 Task: In the  document receipt.html Insert page numer 'on top of the page' change page color to  'Olive Green'. Write company name: Ramsons
Action: Mouse moved to (407, 454)
Screenshot: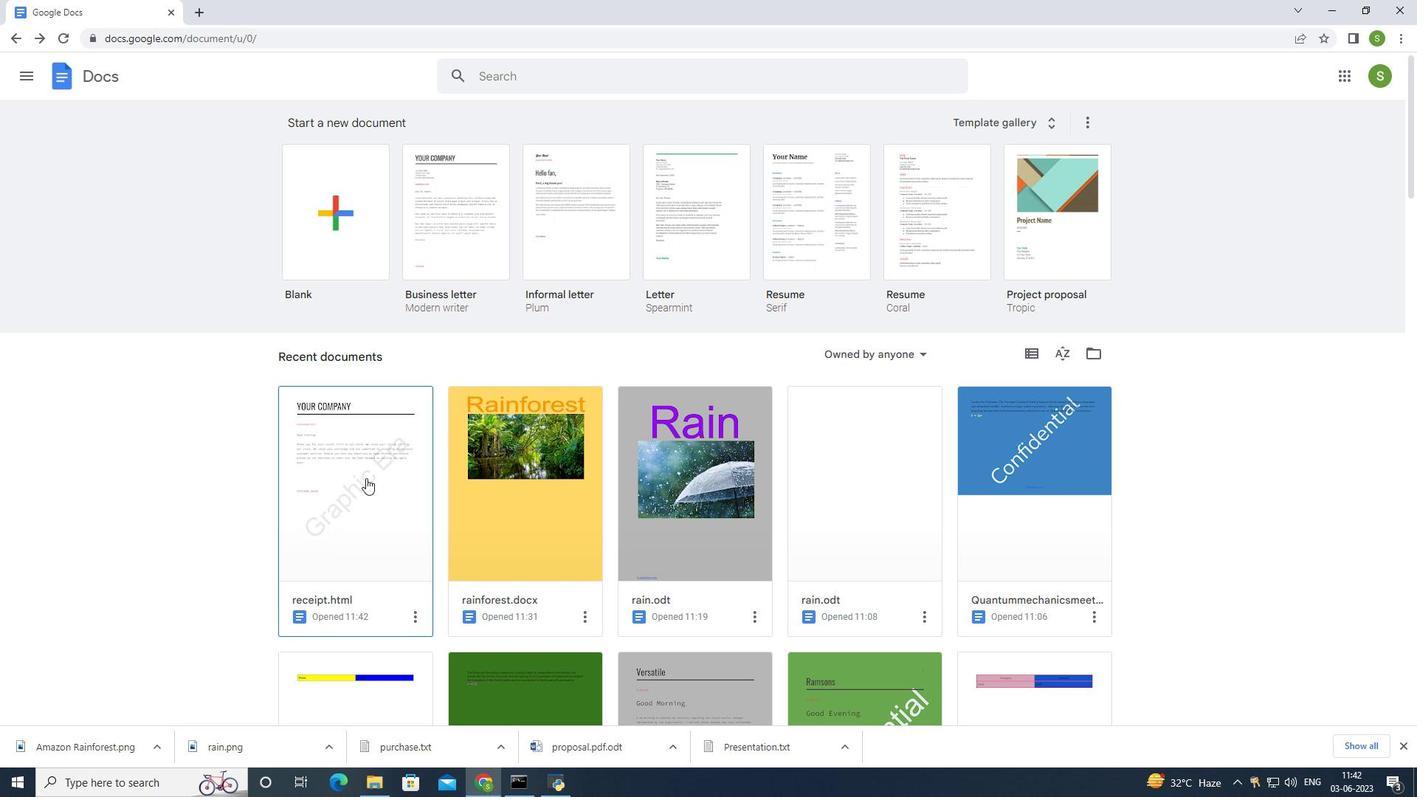 
Action: Mouse pressed left at (407, 454)
Screenshot: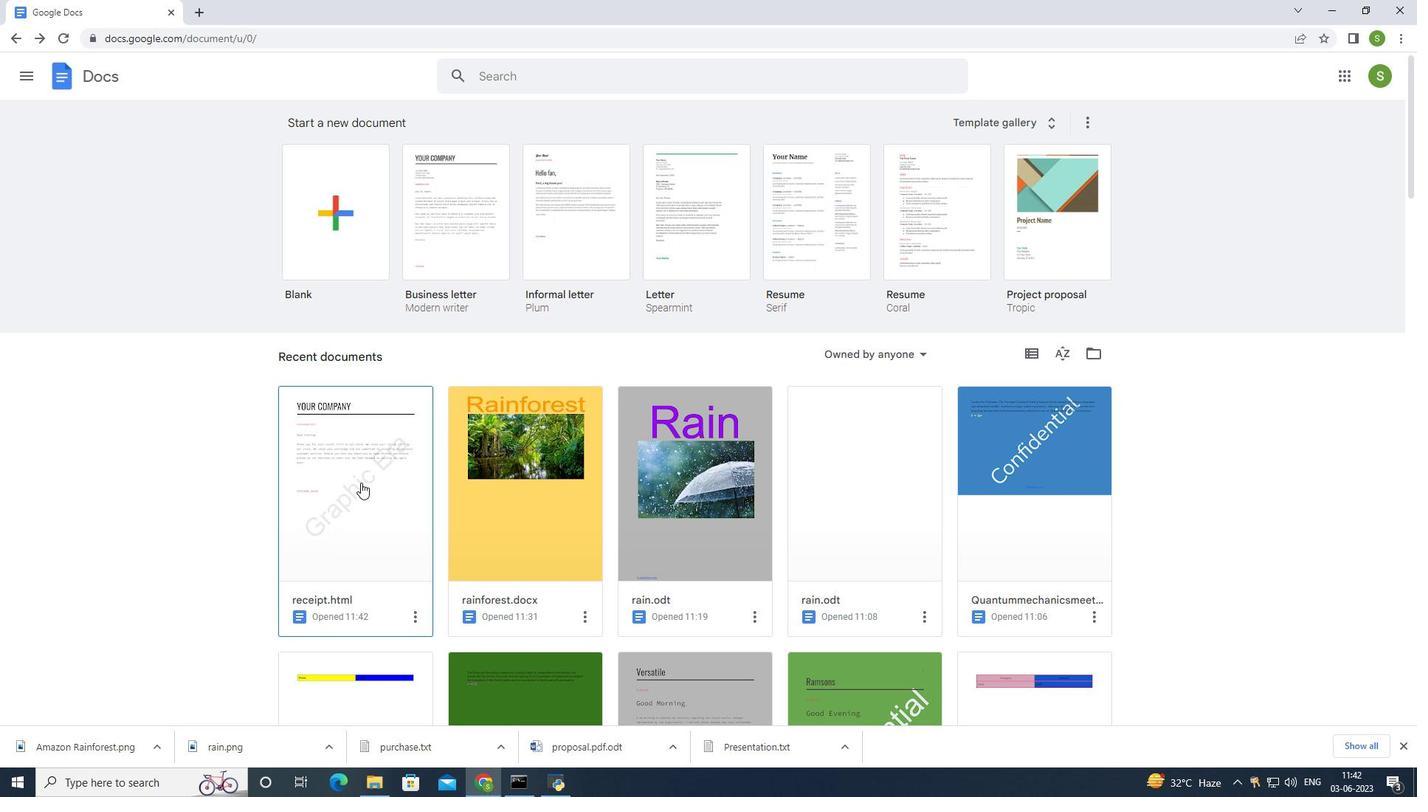 
Action: Mouse moved to (361, 482)
Screenshot: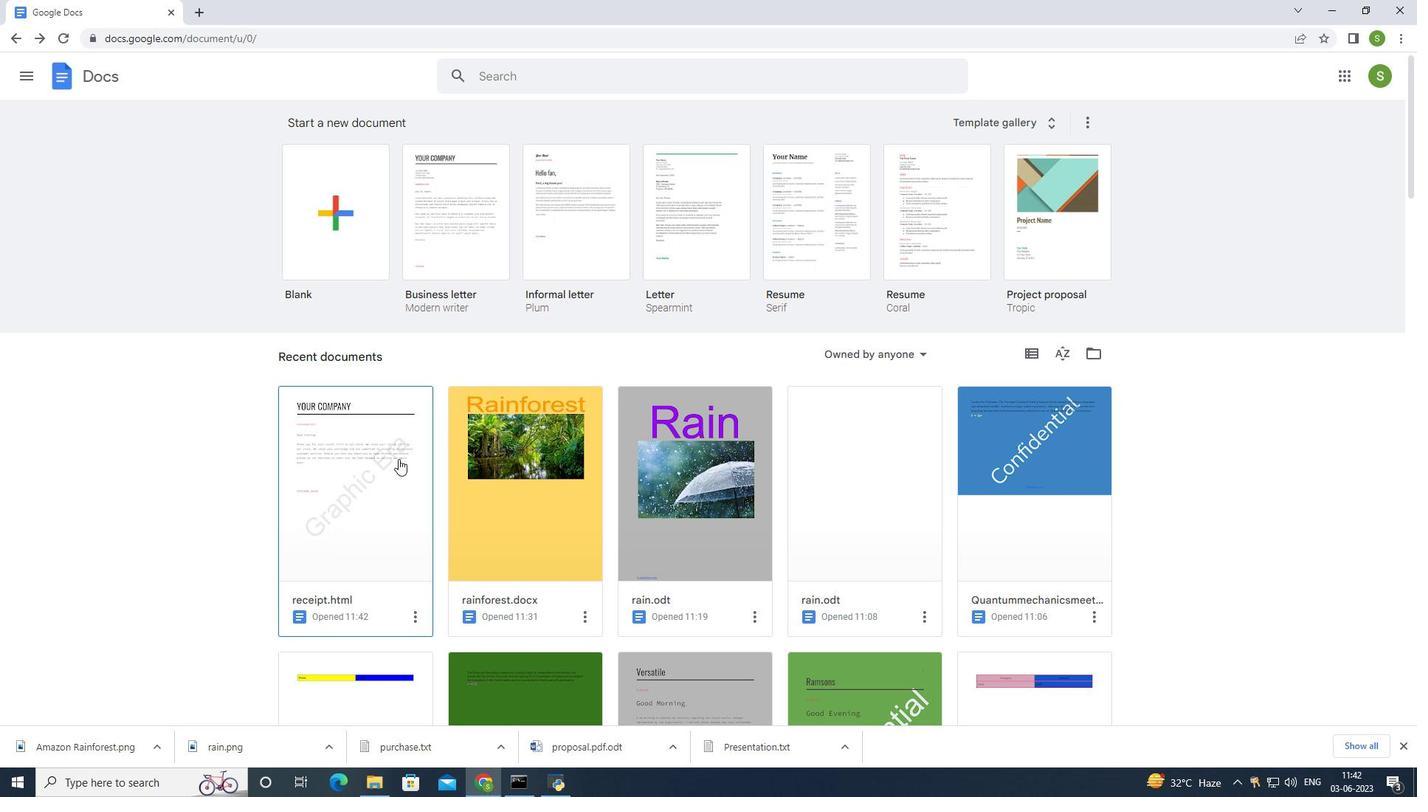 
Action: Mouse pressed left at (361, 482)
Screenshot: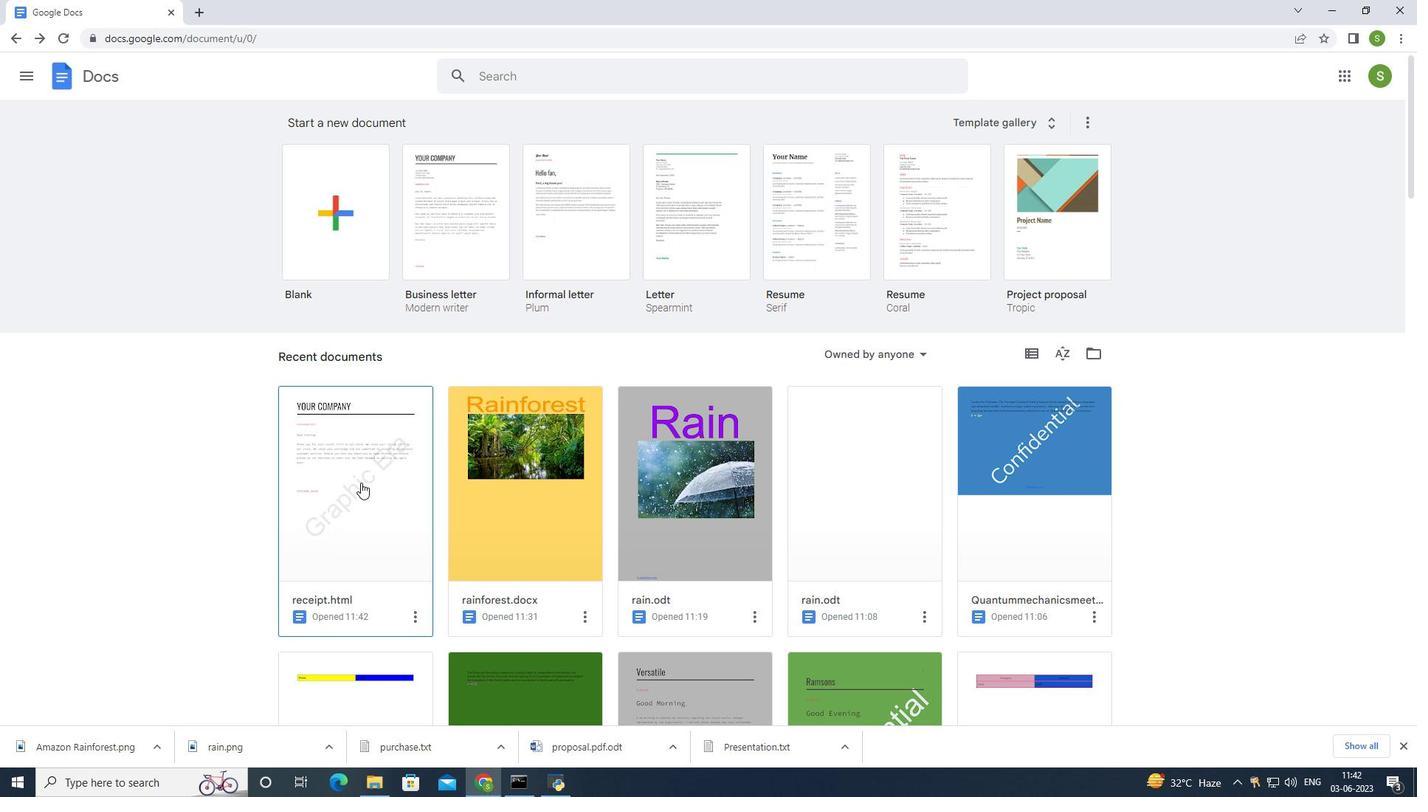 
Action: Mouse moved to (49, 89)
Screenshot: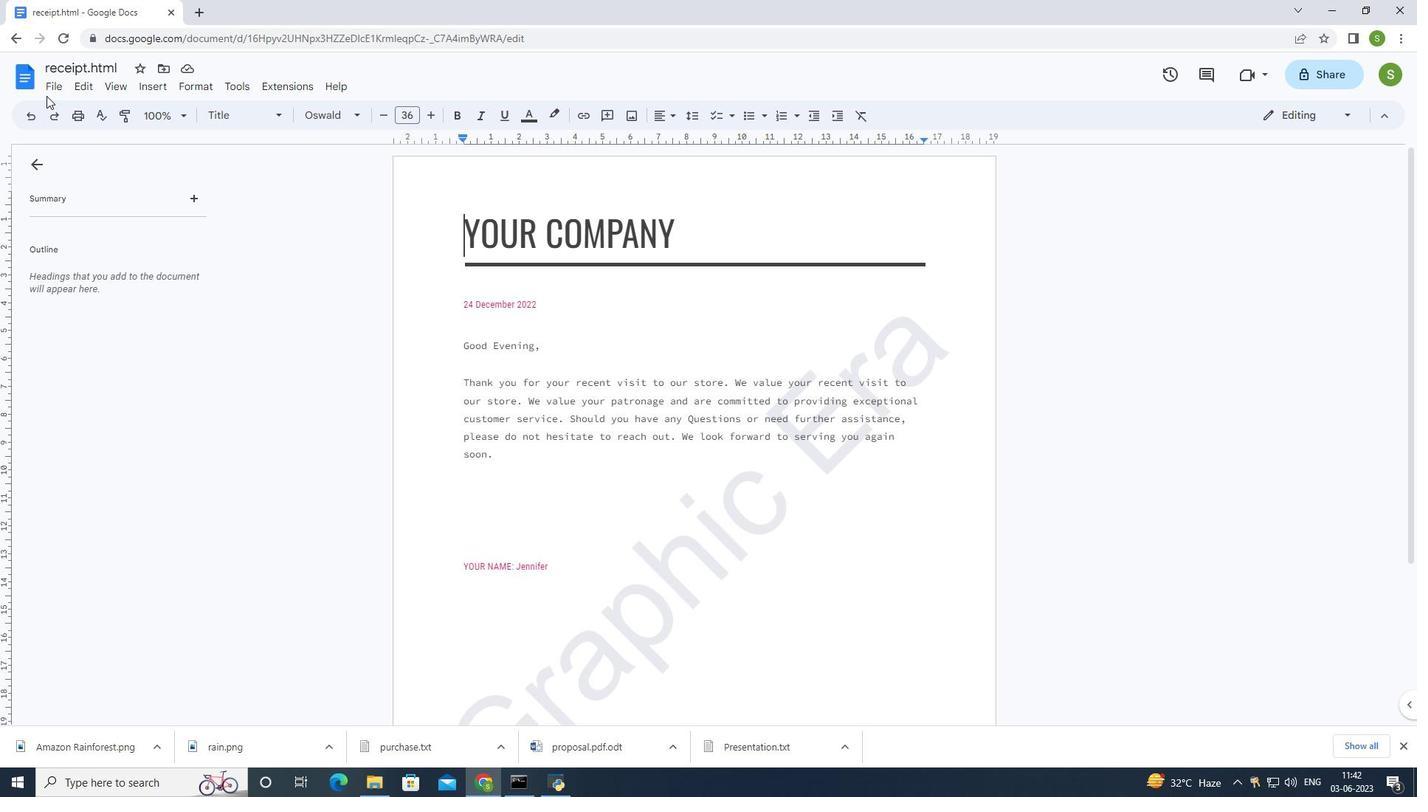 
Action: Mouse pressed left at (49, 89)
Screenshot: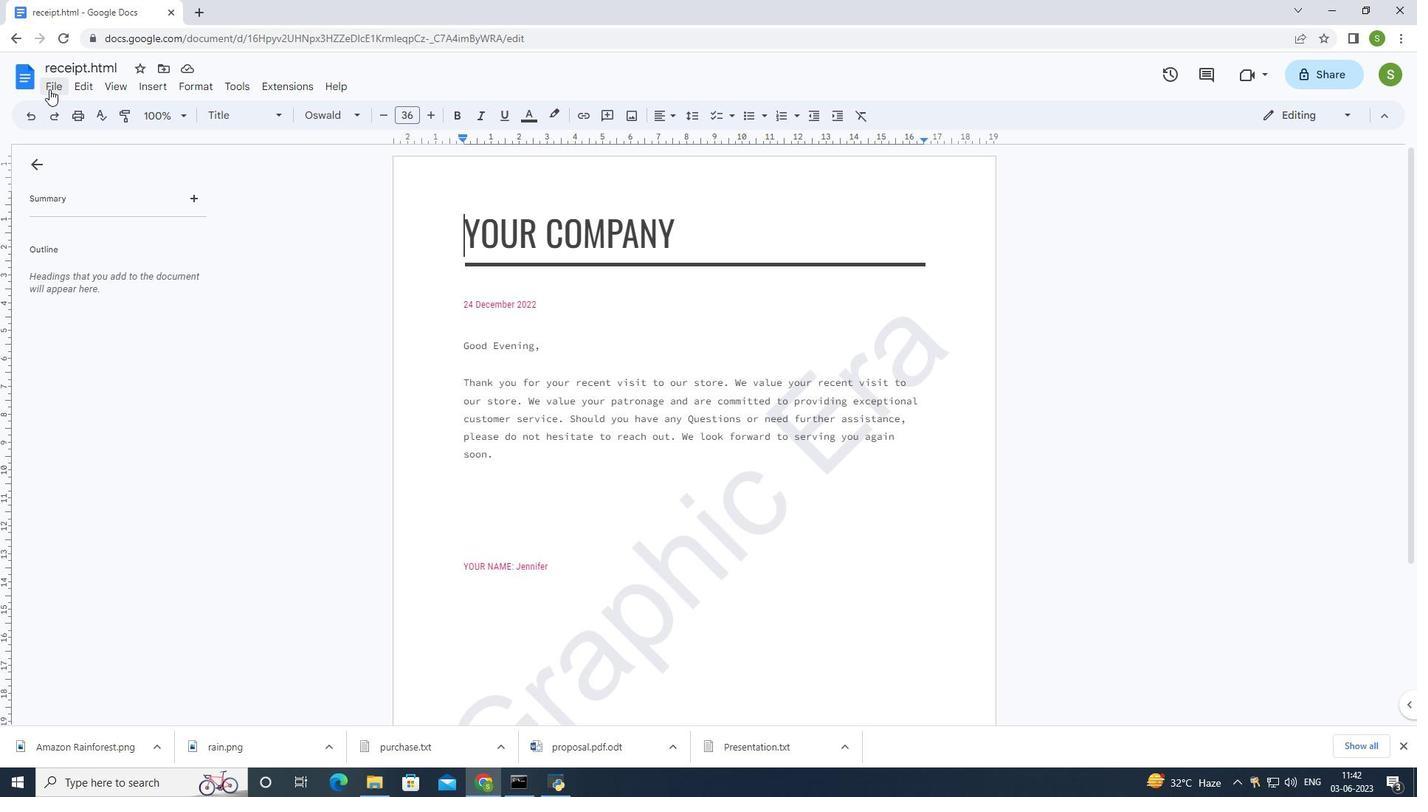 
Action: Mouse moved to (331, 271)
Screenshot: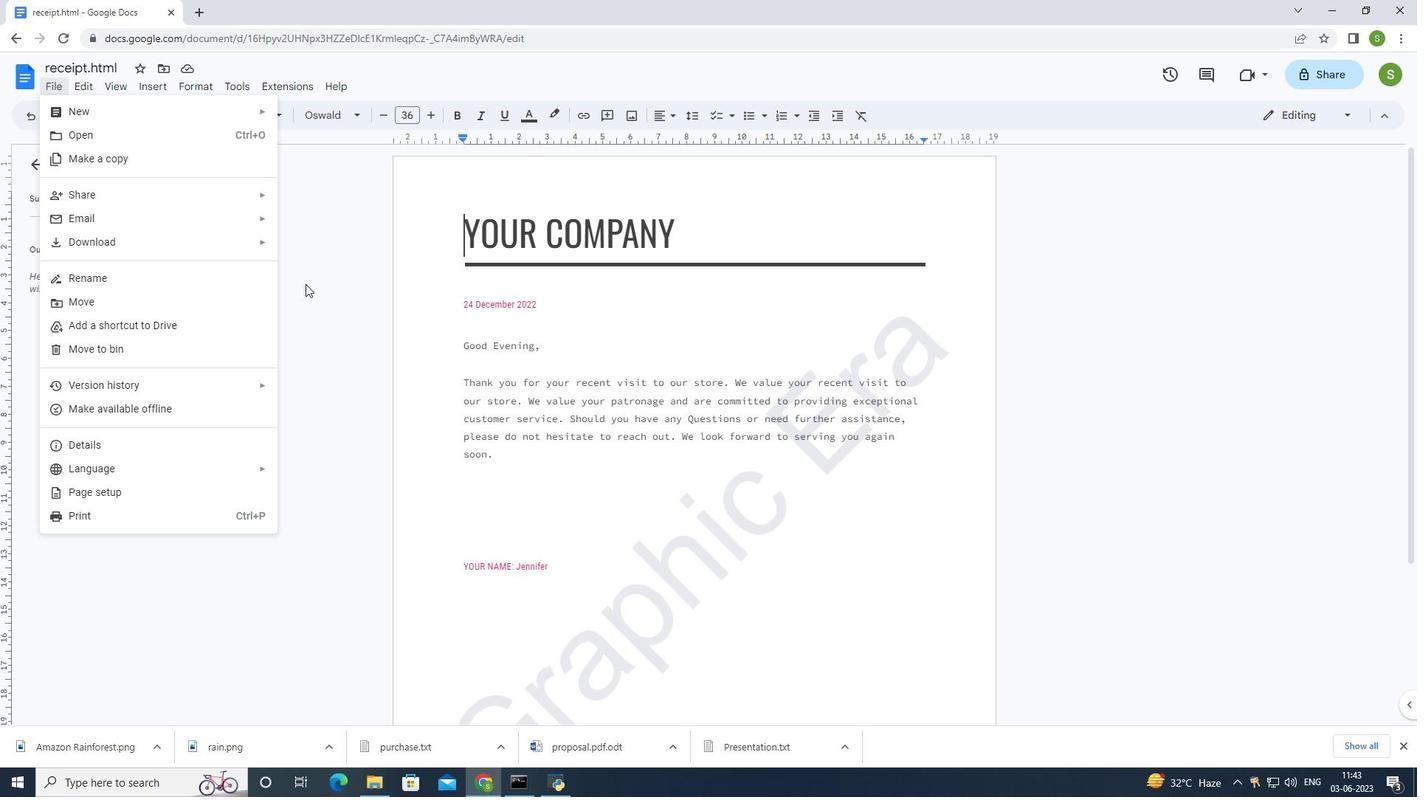 
Action: Mouse pressed left at (331, 271)
Screenshot: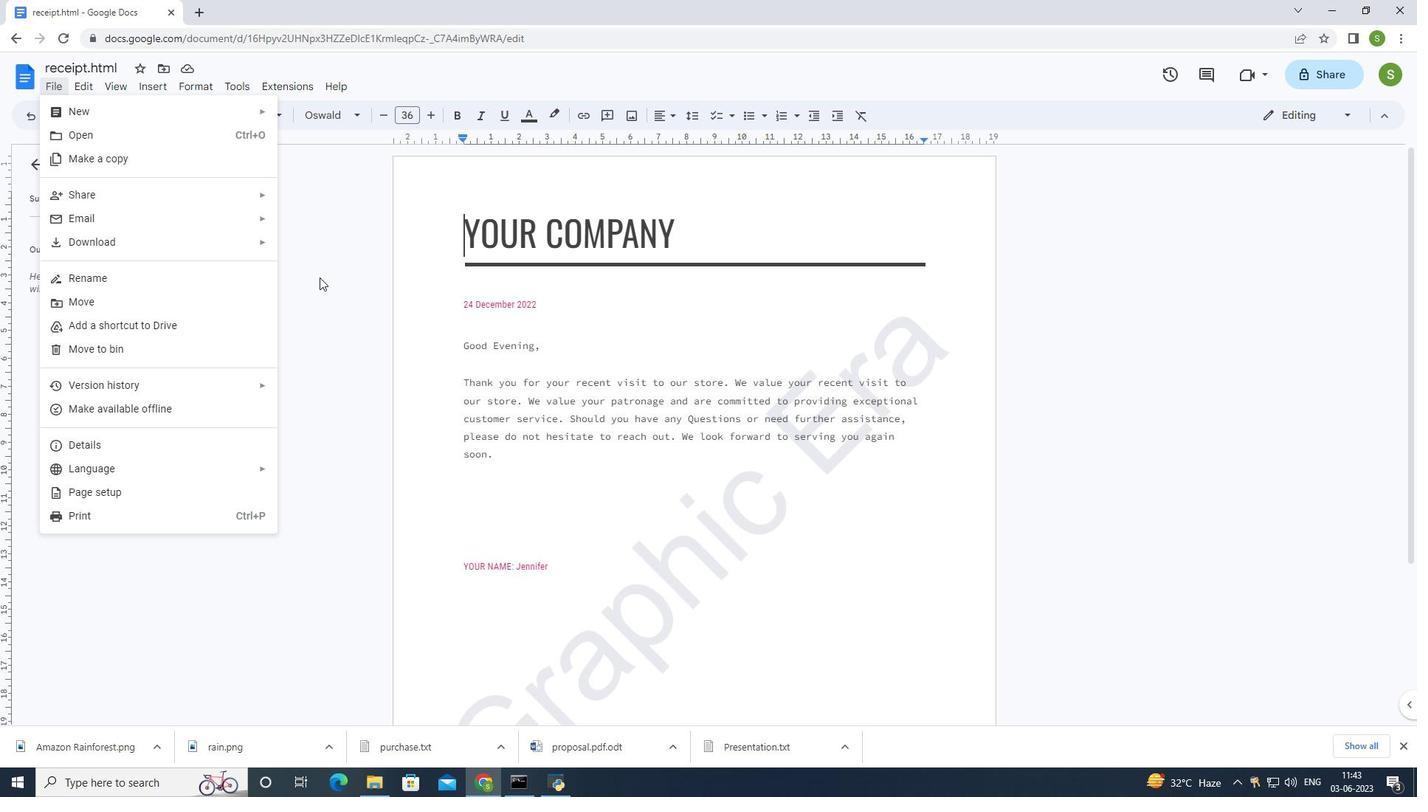 
Action: Mouse moved to (179, 87)
Screenshot: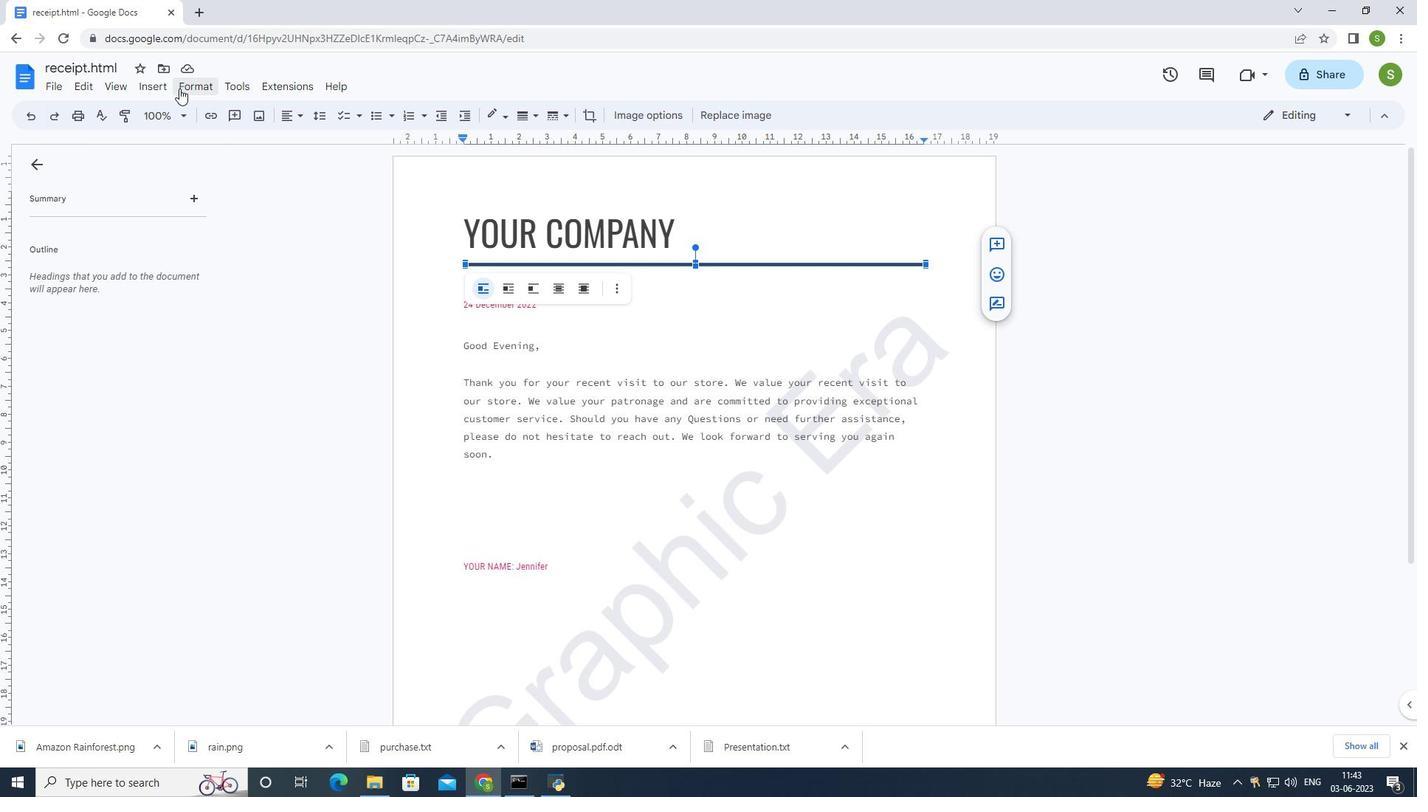 
Action: Mouse pressed left at (179, 87)
Screenshot: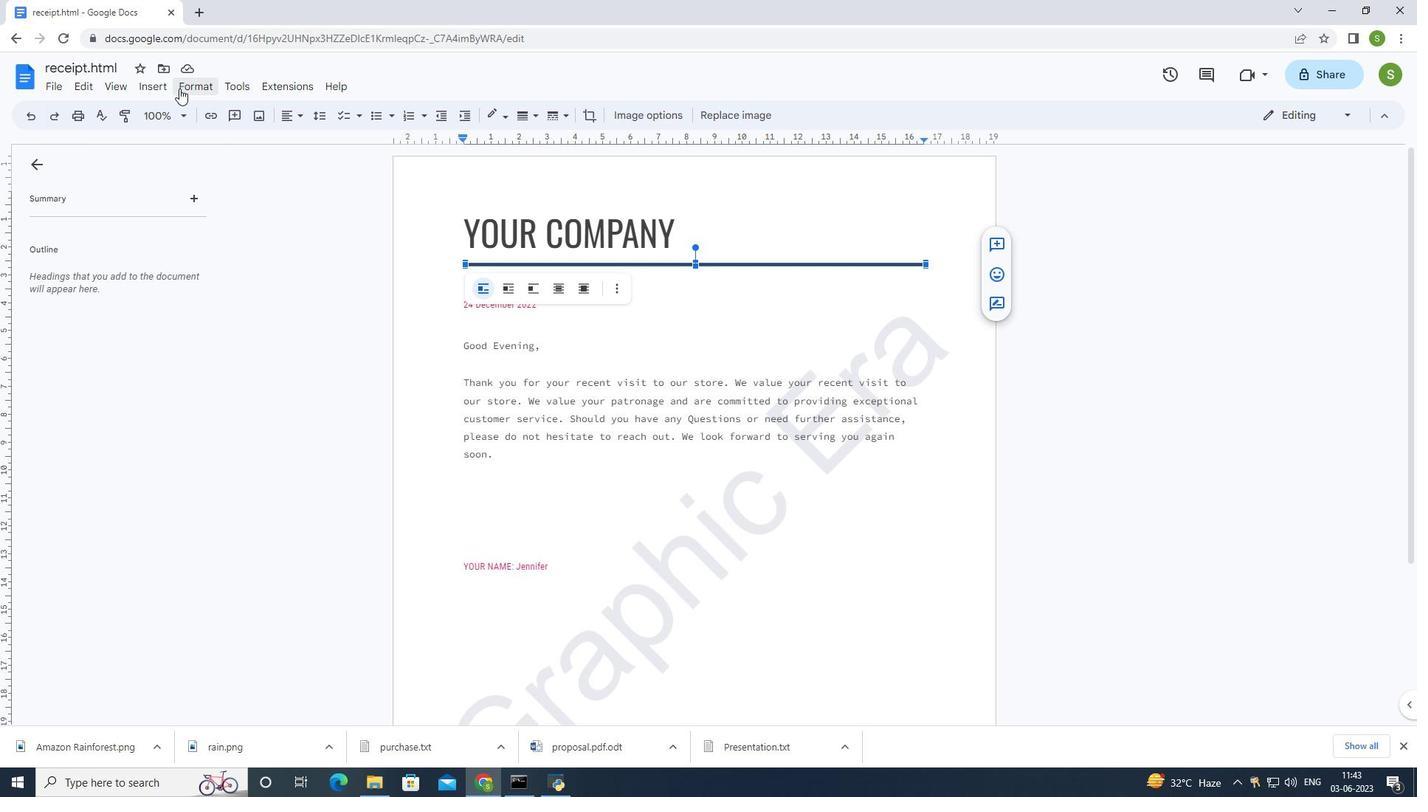 
Action: Mouse moved to (416, 522)
Screenshot: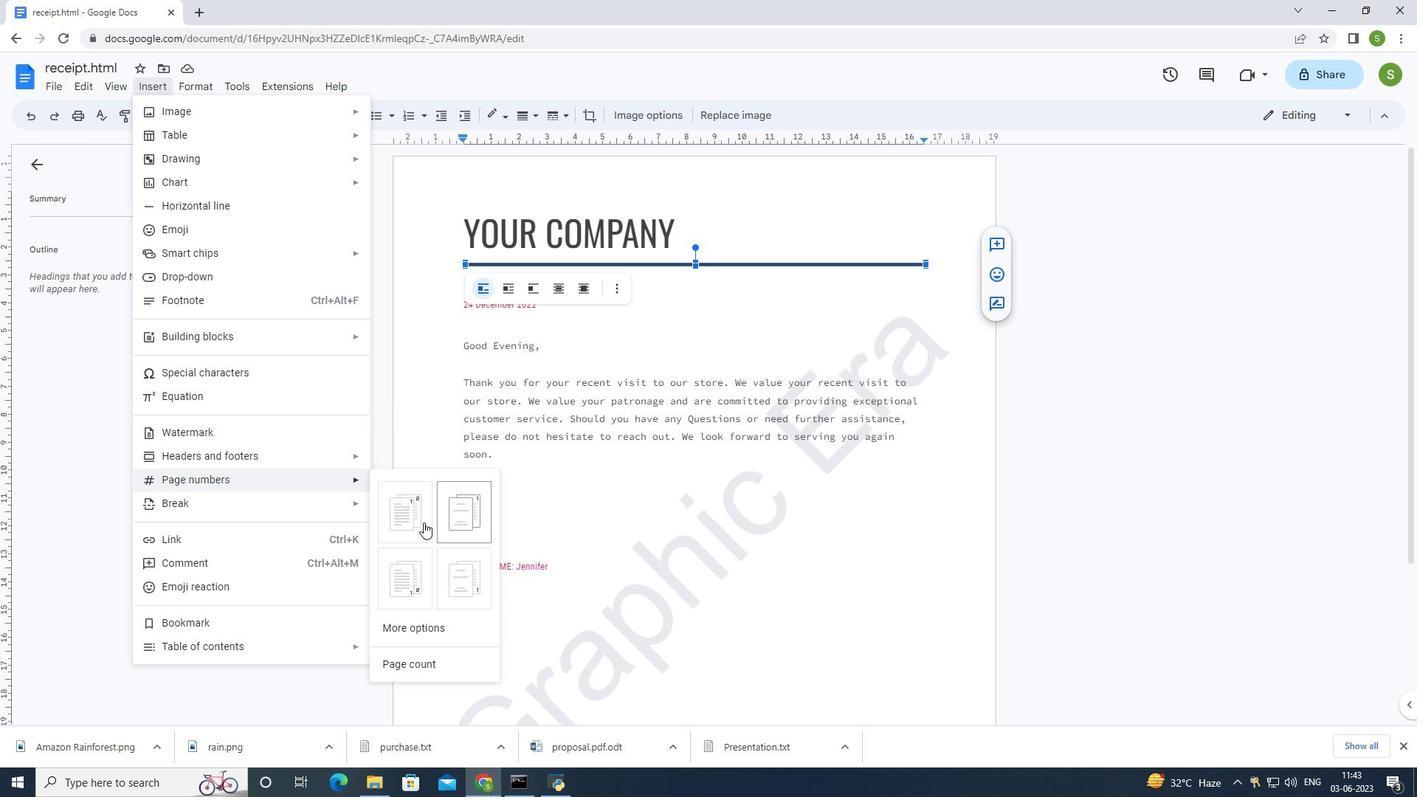 
Action: Mouse pressed left at (416, 522)
Screenshot: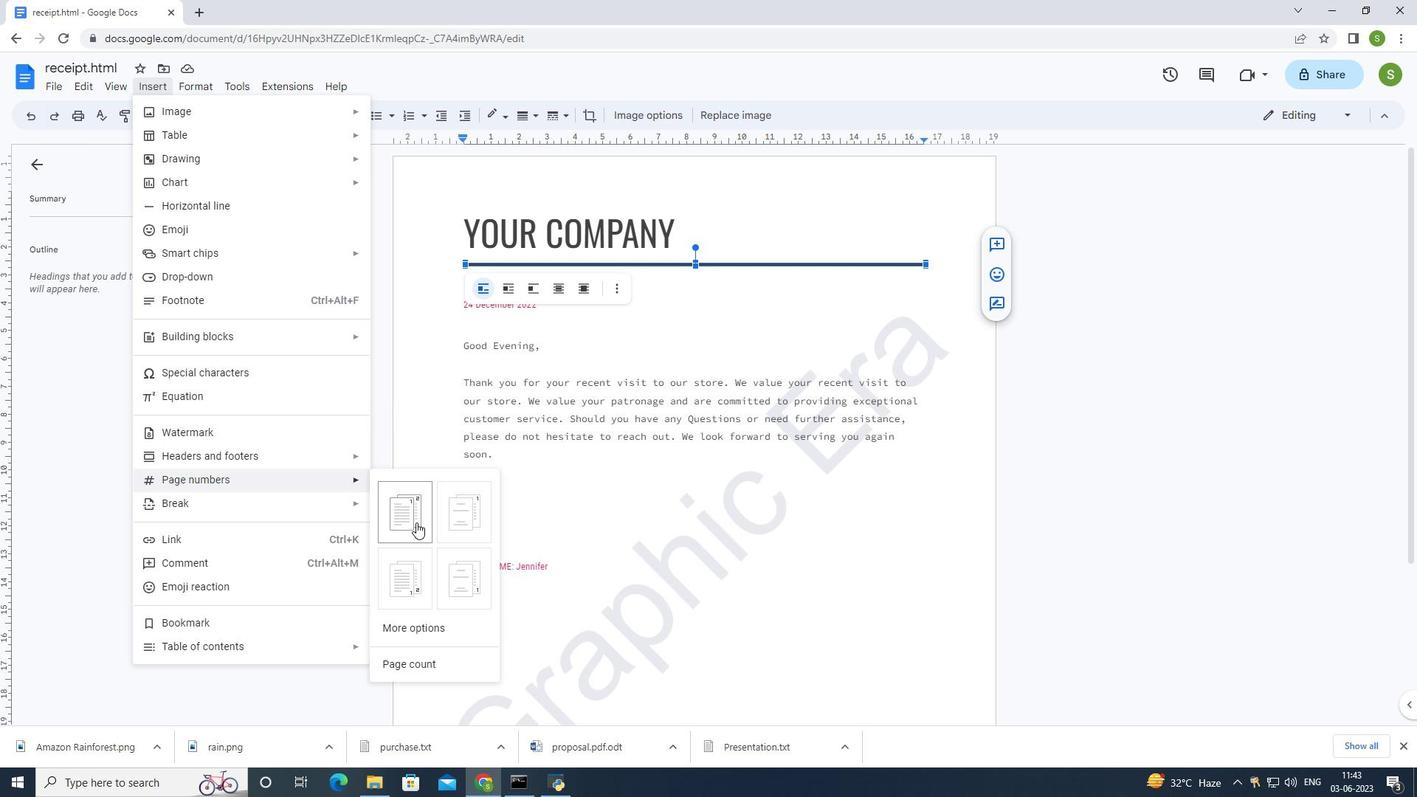 
Action: Mouse moved to (629, 533)
Screenshot: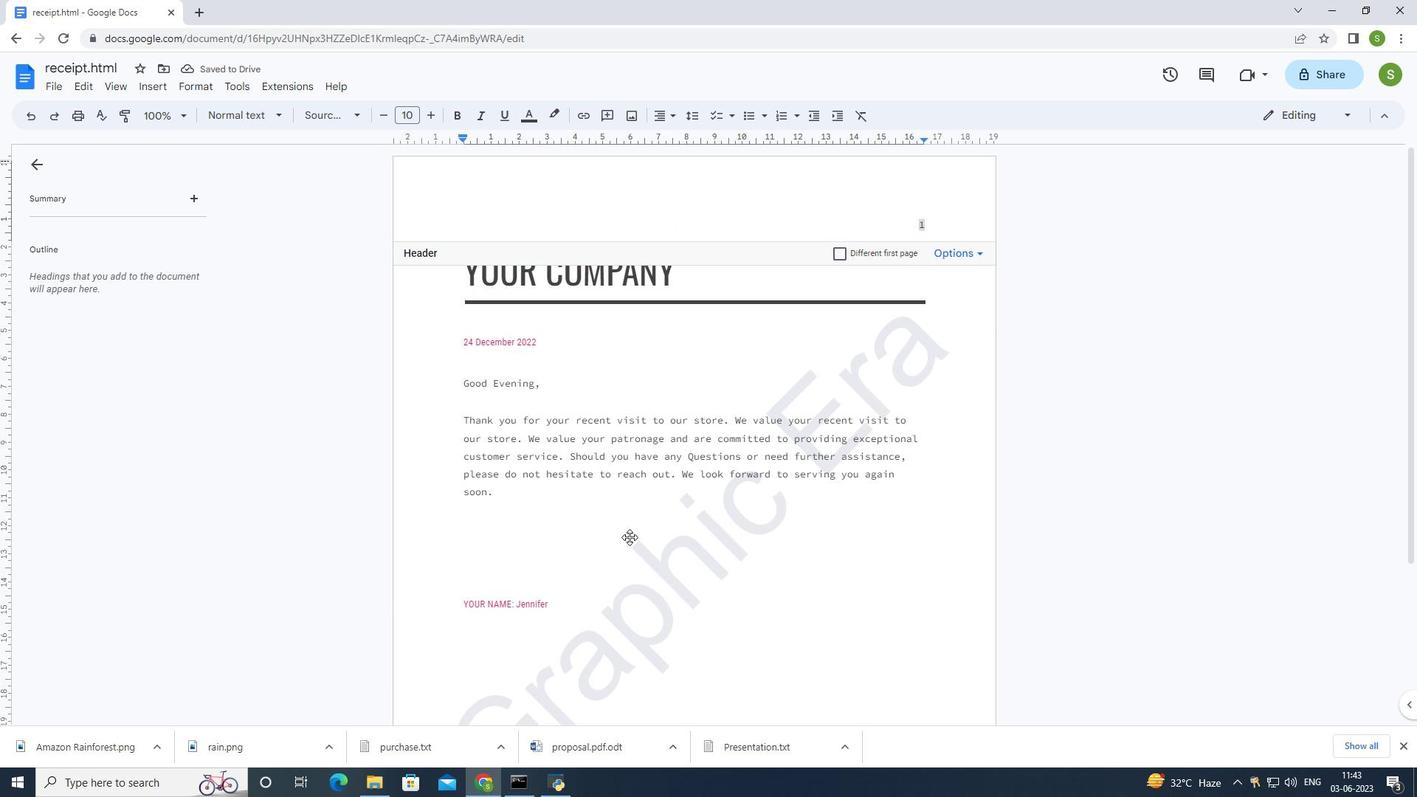 
Action: Mouse pressed left at (629, 533)
Screenshot: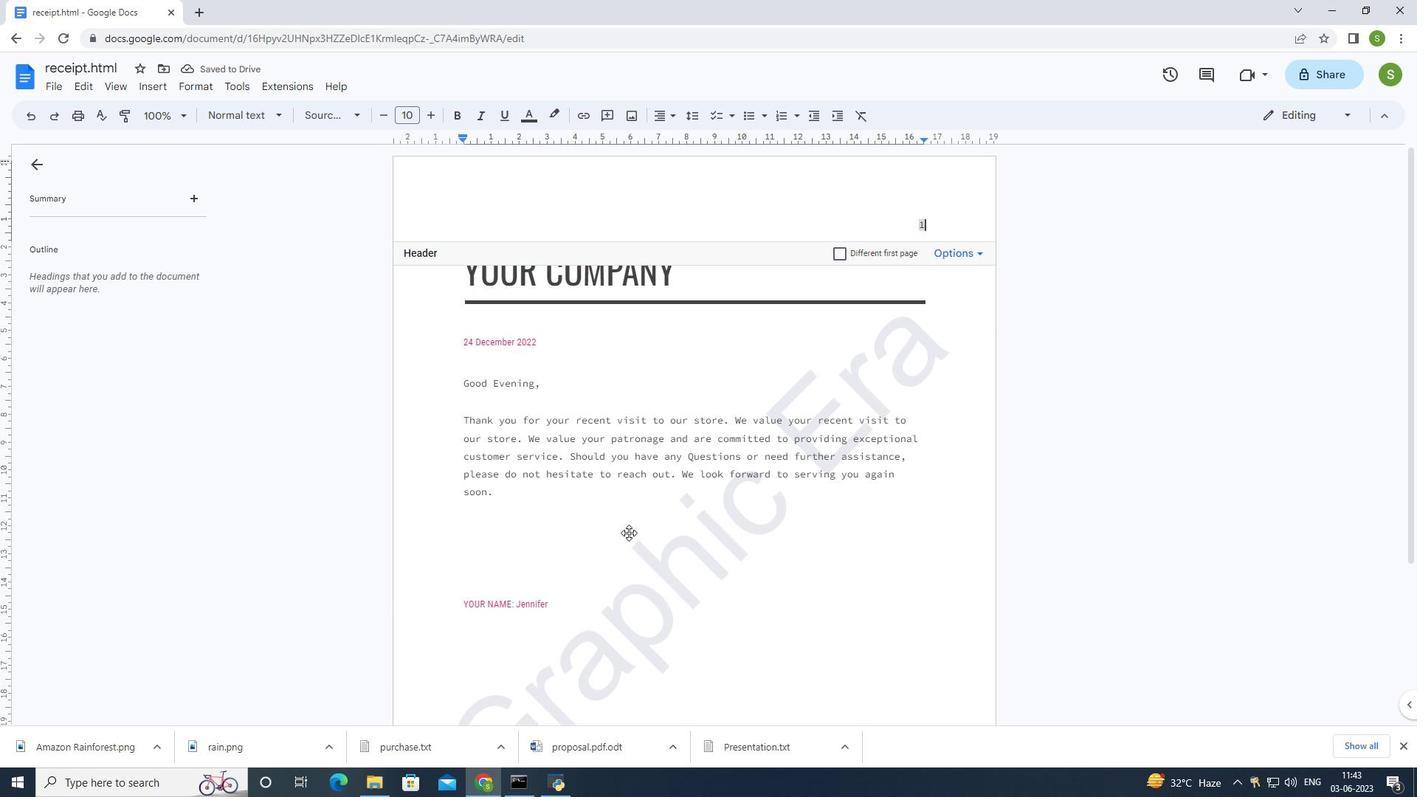 
Action: Mouse moved to (572, 415)
Screenshot: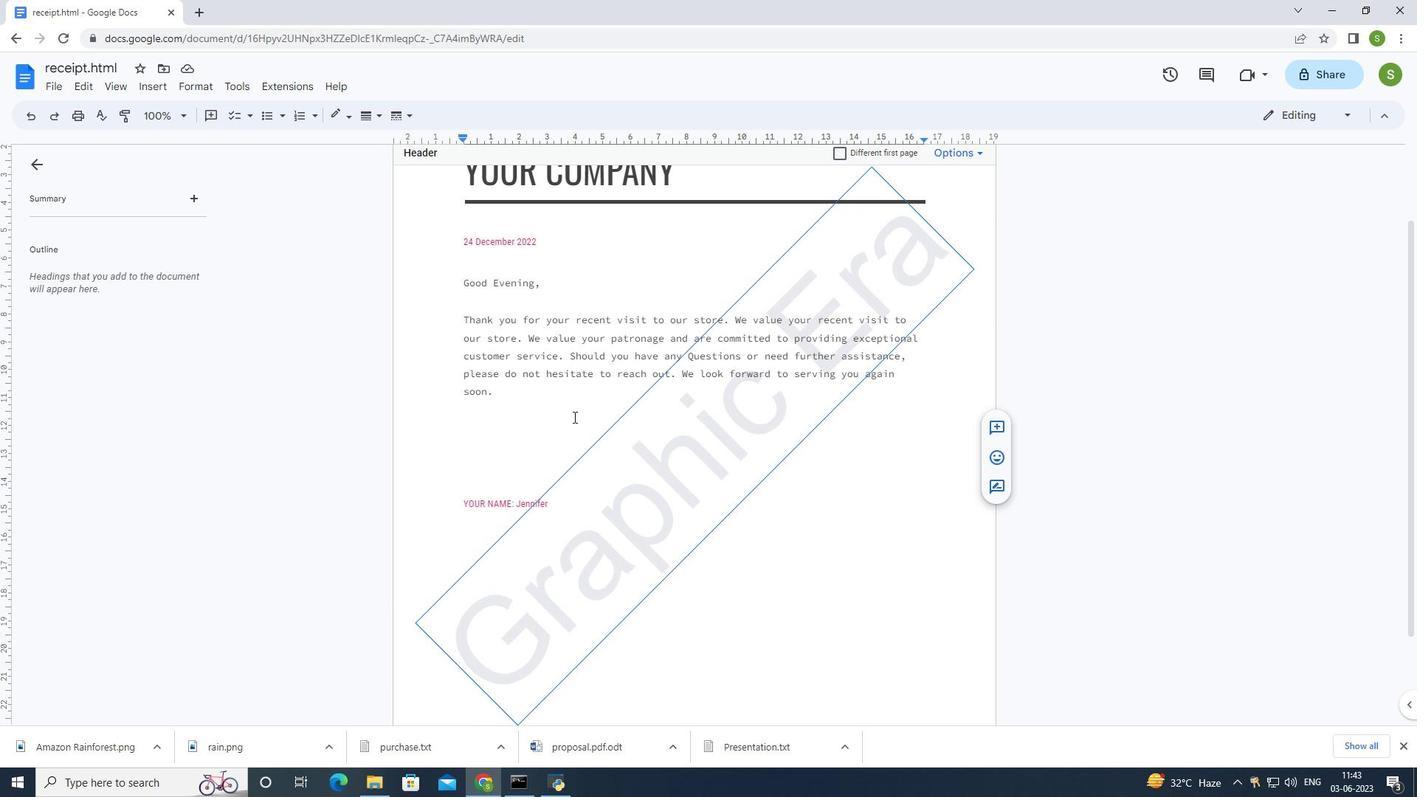 
Action: Mouse pressed left at (572, 415)
Screenshot: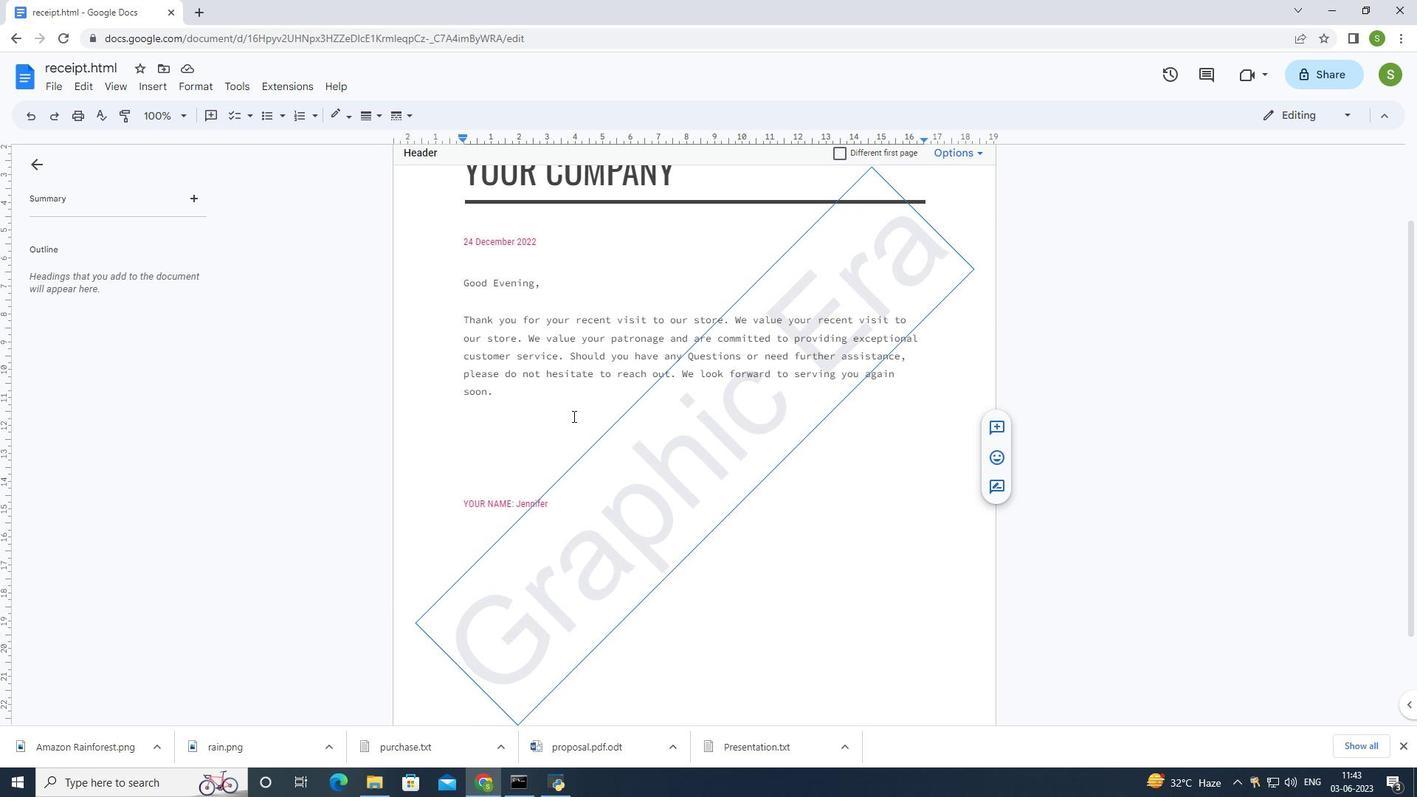 
Action: Mouse moved to (50, 84)
Screenshot: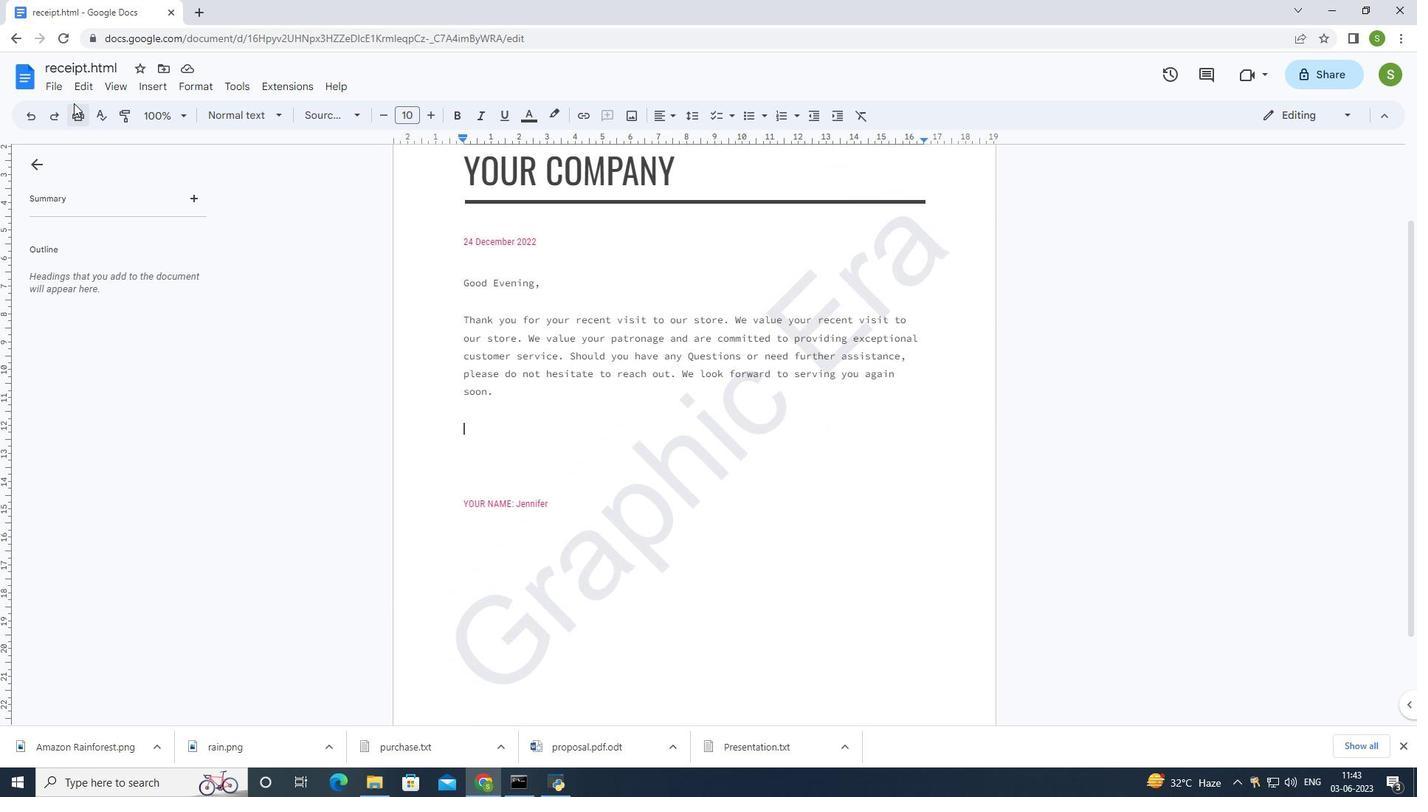 
Action: Mouse pressed left at (50, 84)
Screenshot: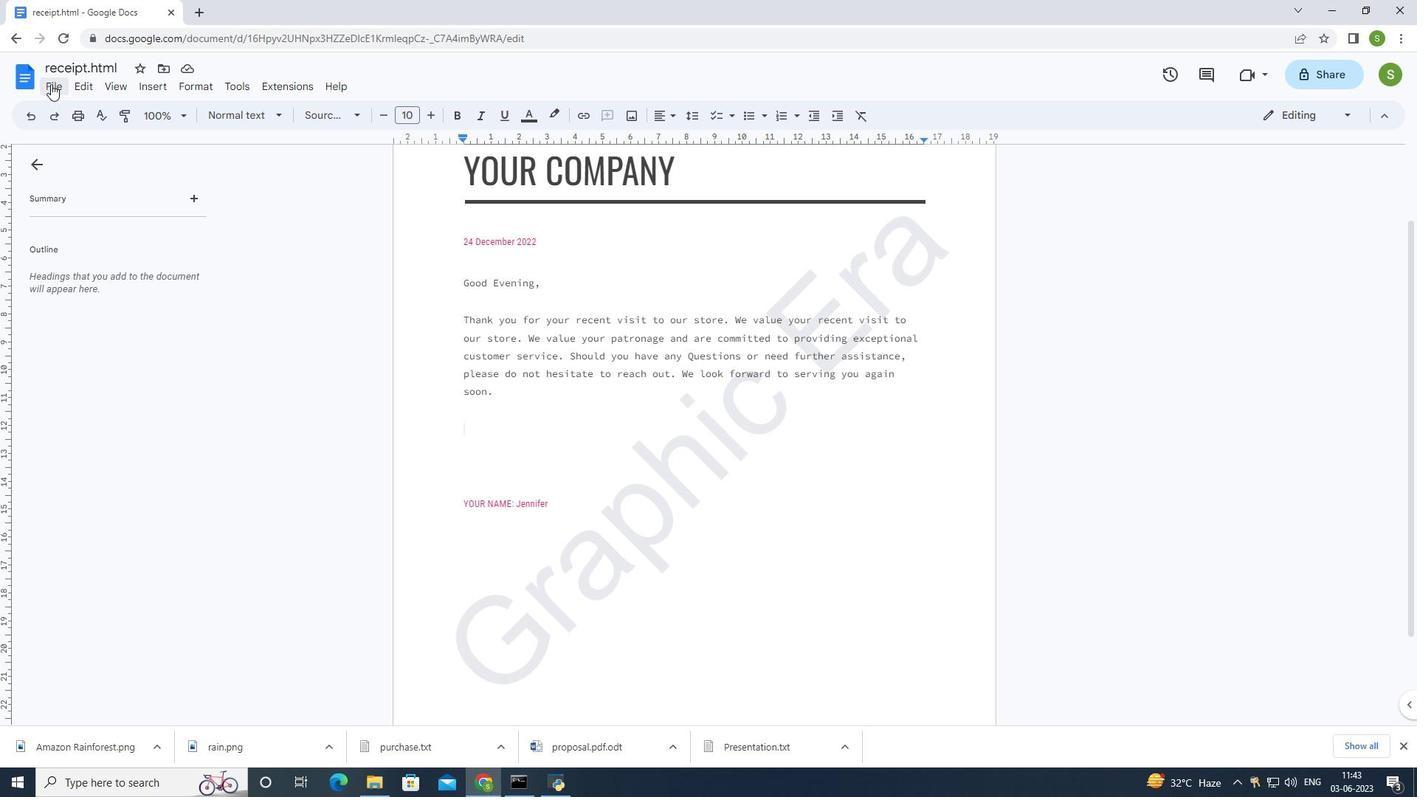 
Action: Mouse moved to (140, 501)
Screenshot: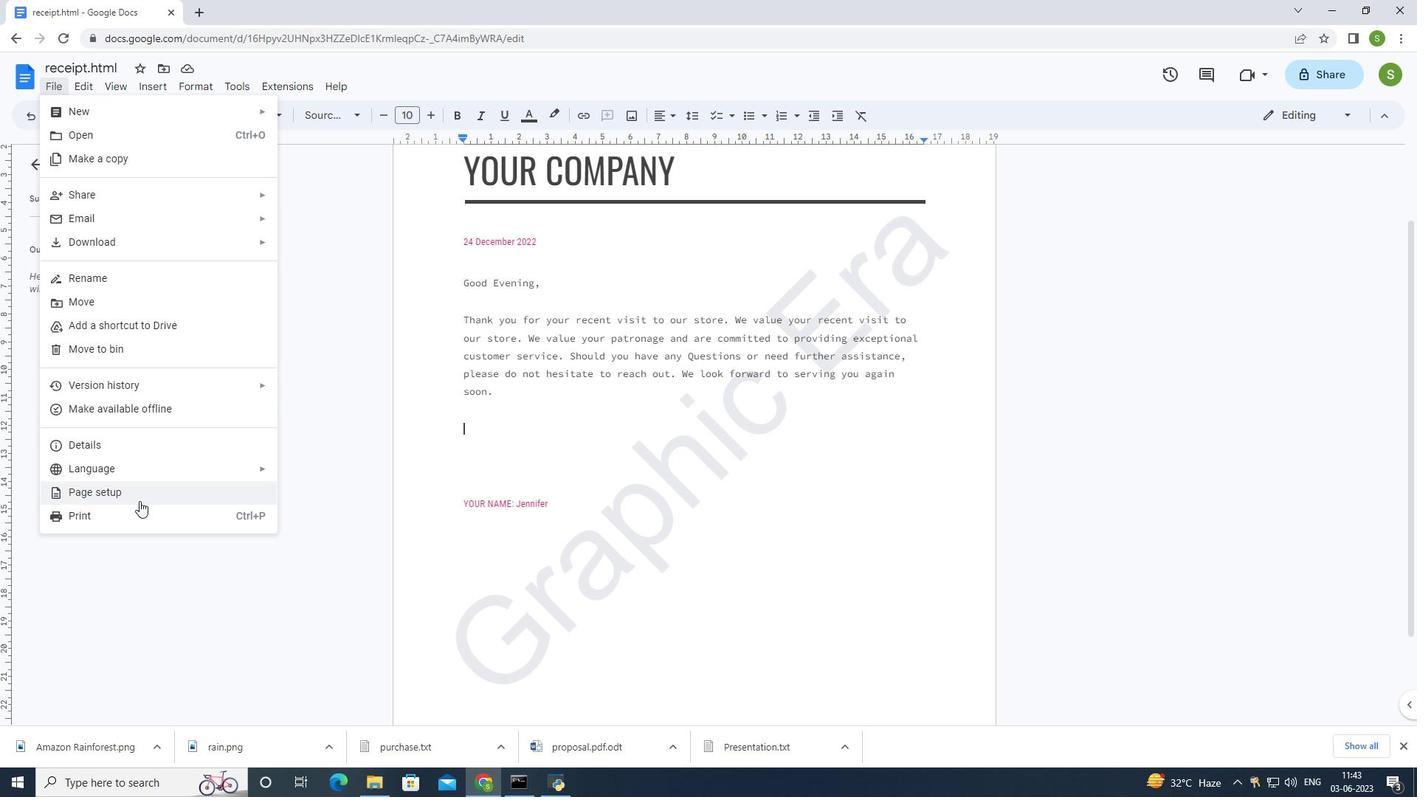 
Action: Mouse pressed left at (140, 501)
Screenshot: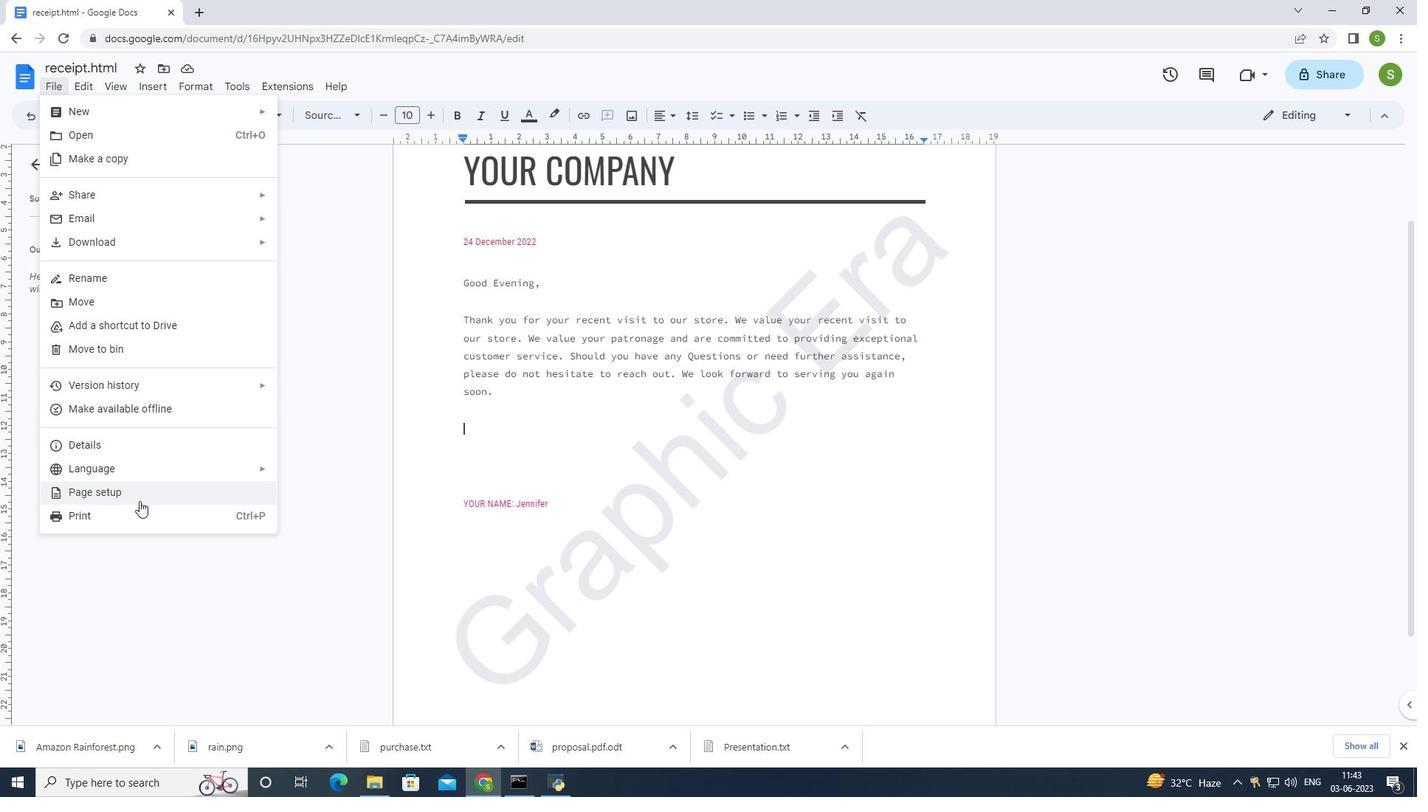 
Action: Mouse moved to (595, 480)
Screenshot: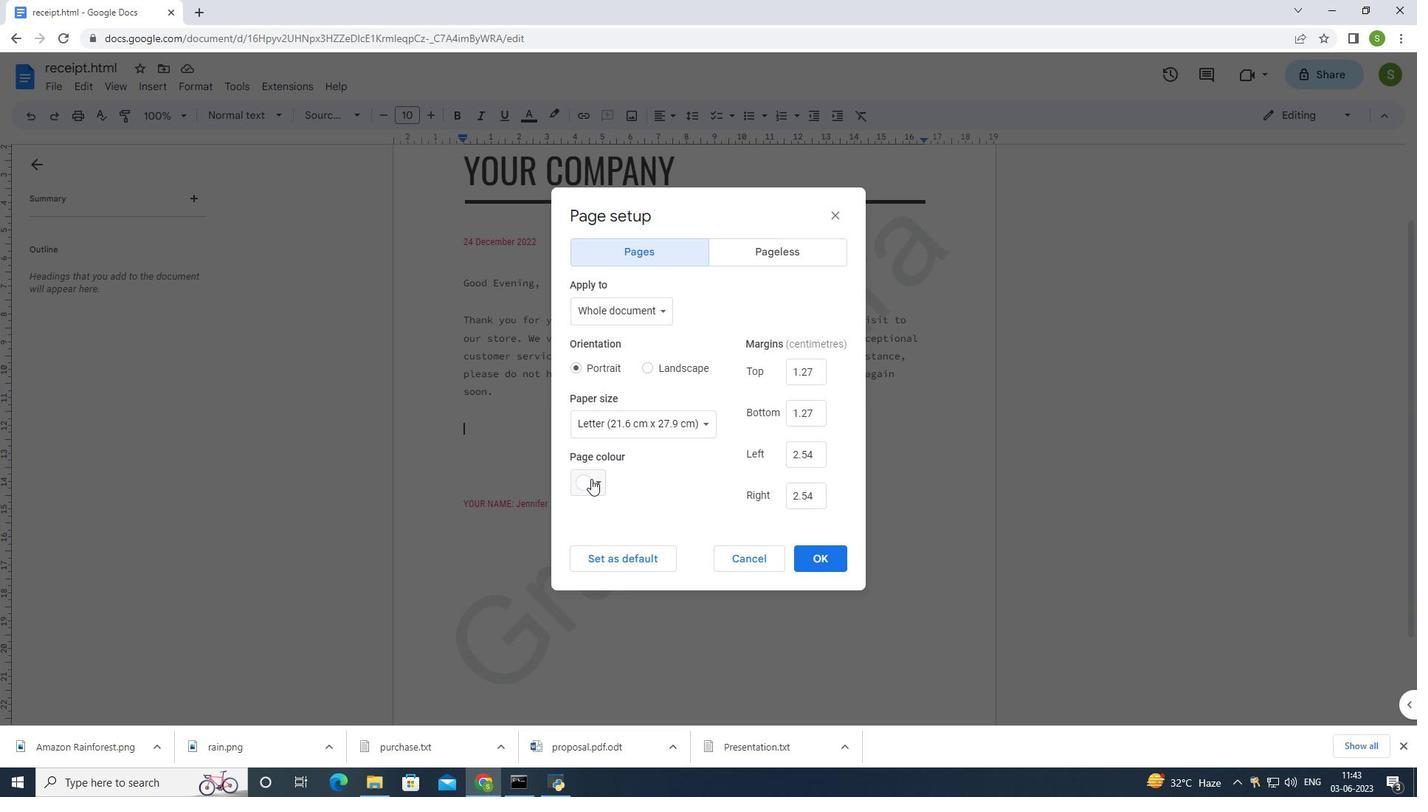 
Action: Mouse pressed left at (595, 480)
Screenshot: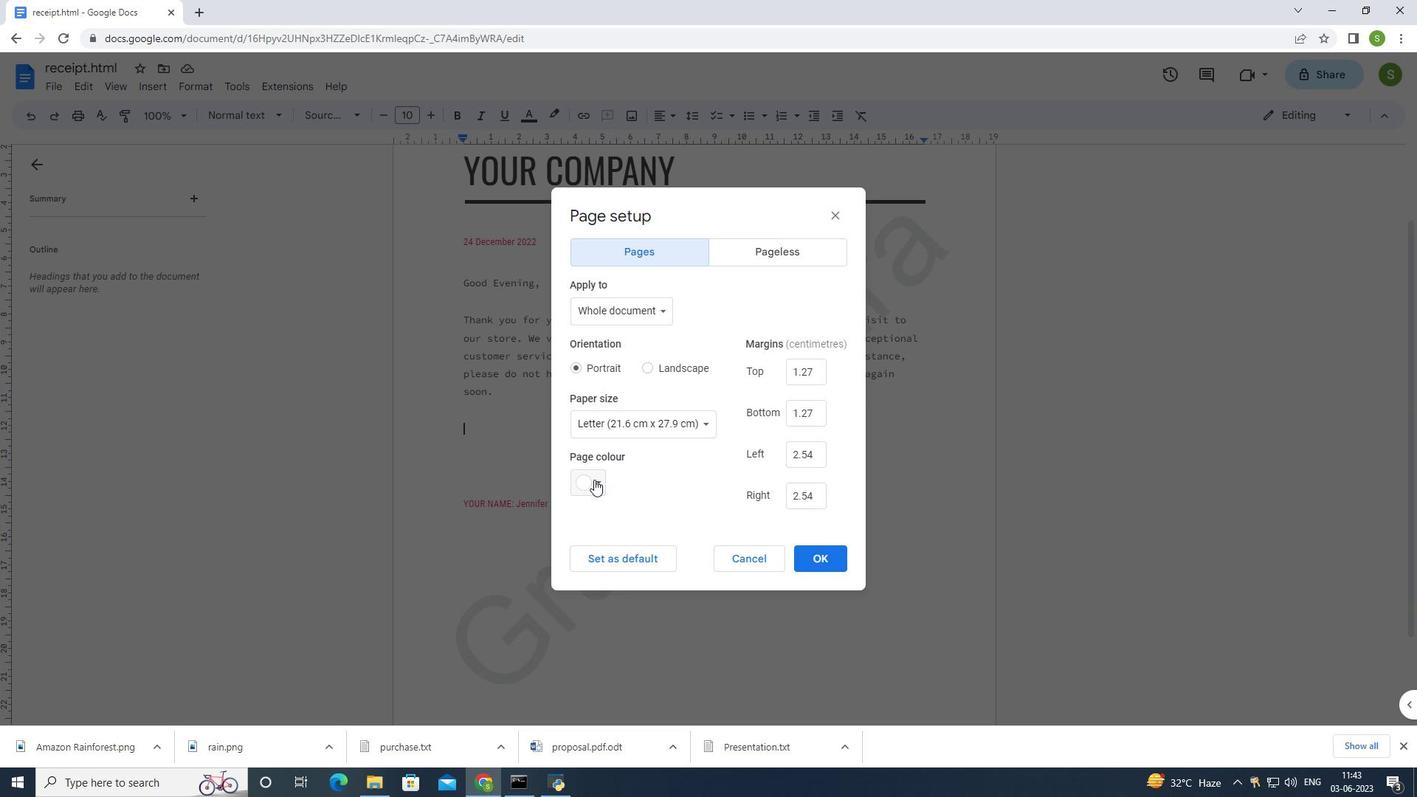 
Action: Mouse moved to (651, 616)
Screenshot: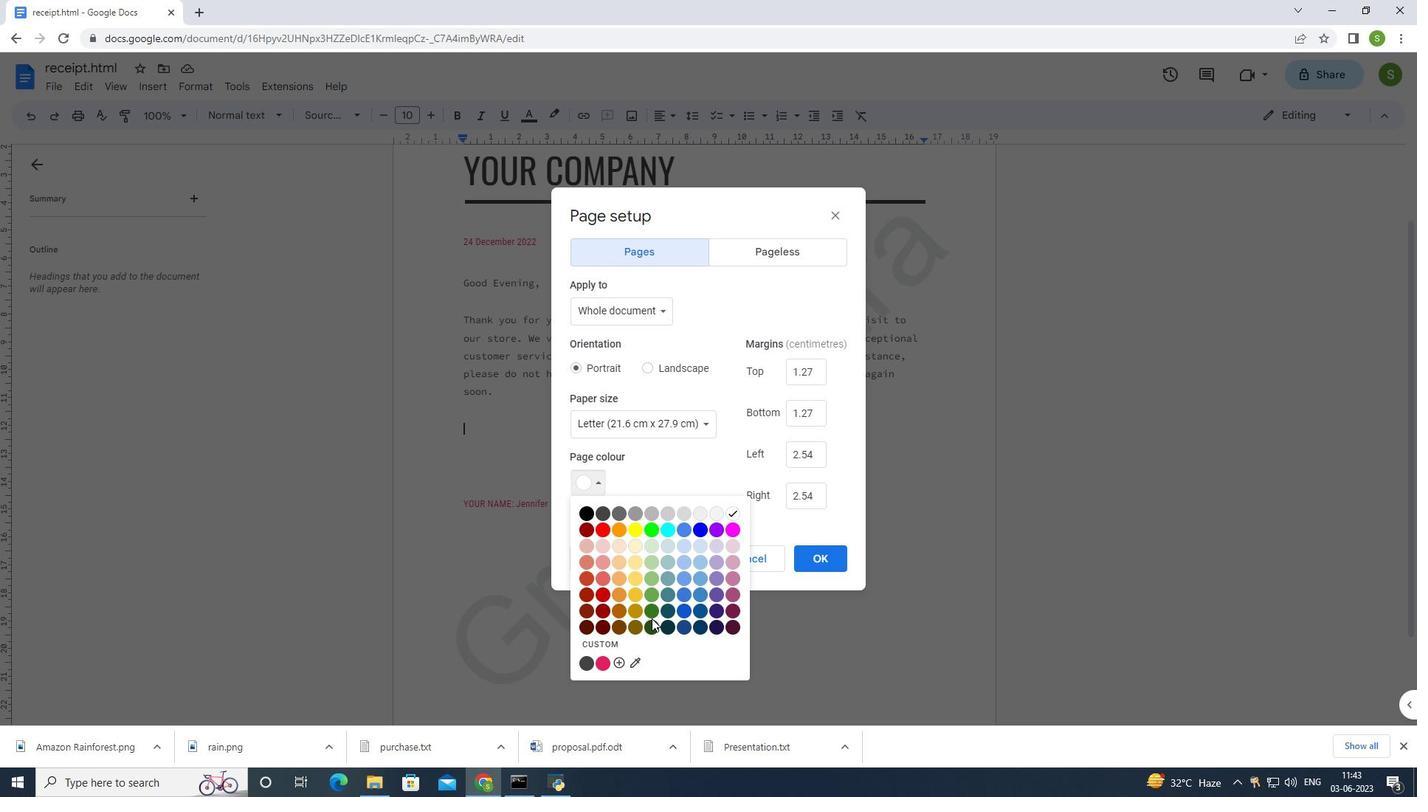 
Action: Mouse pressed left at (651, 616)
Screenshot: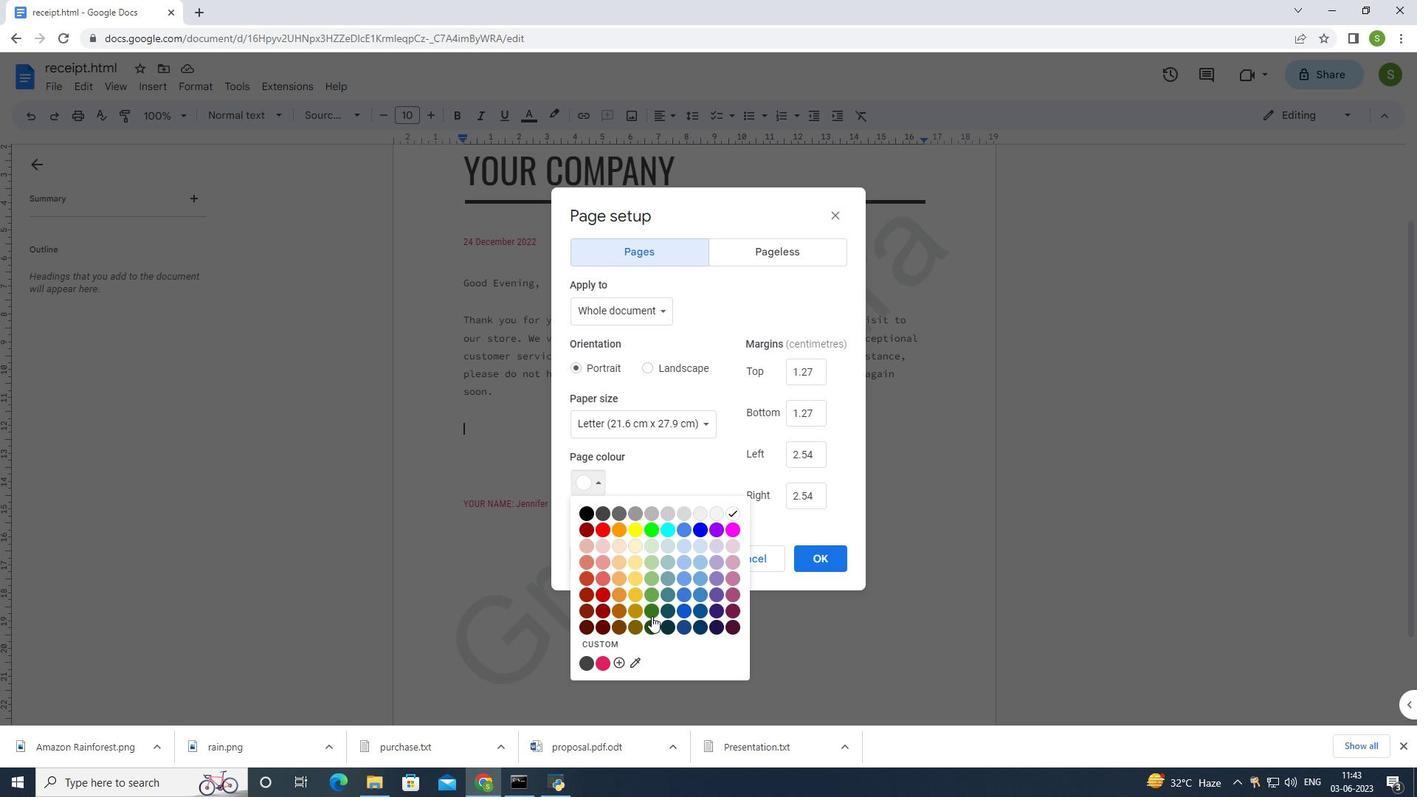 
Action: Mouse moved to (804, 563)
Screenshot: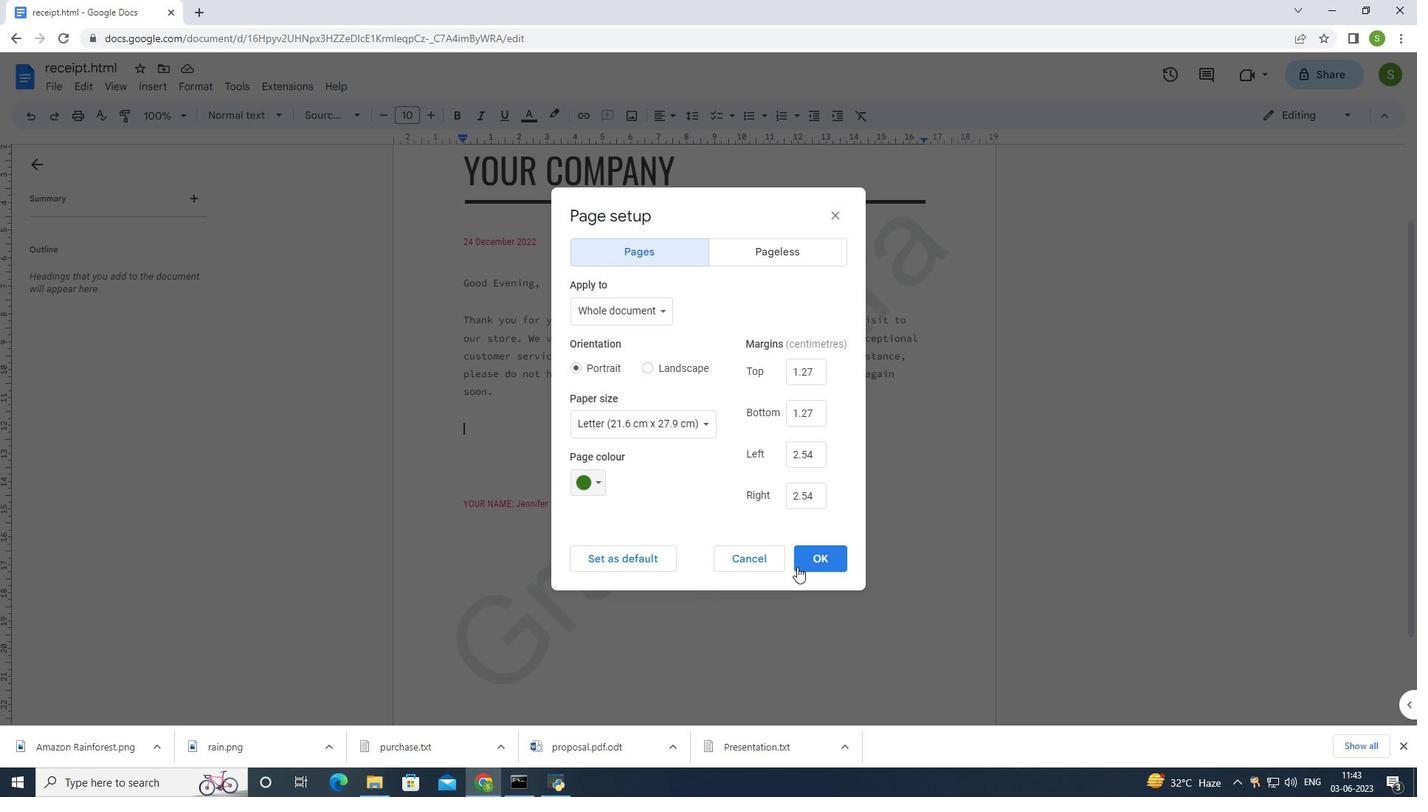 
Action: Mouse pressed left at (804, 563)
Screenshot: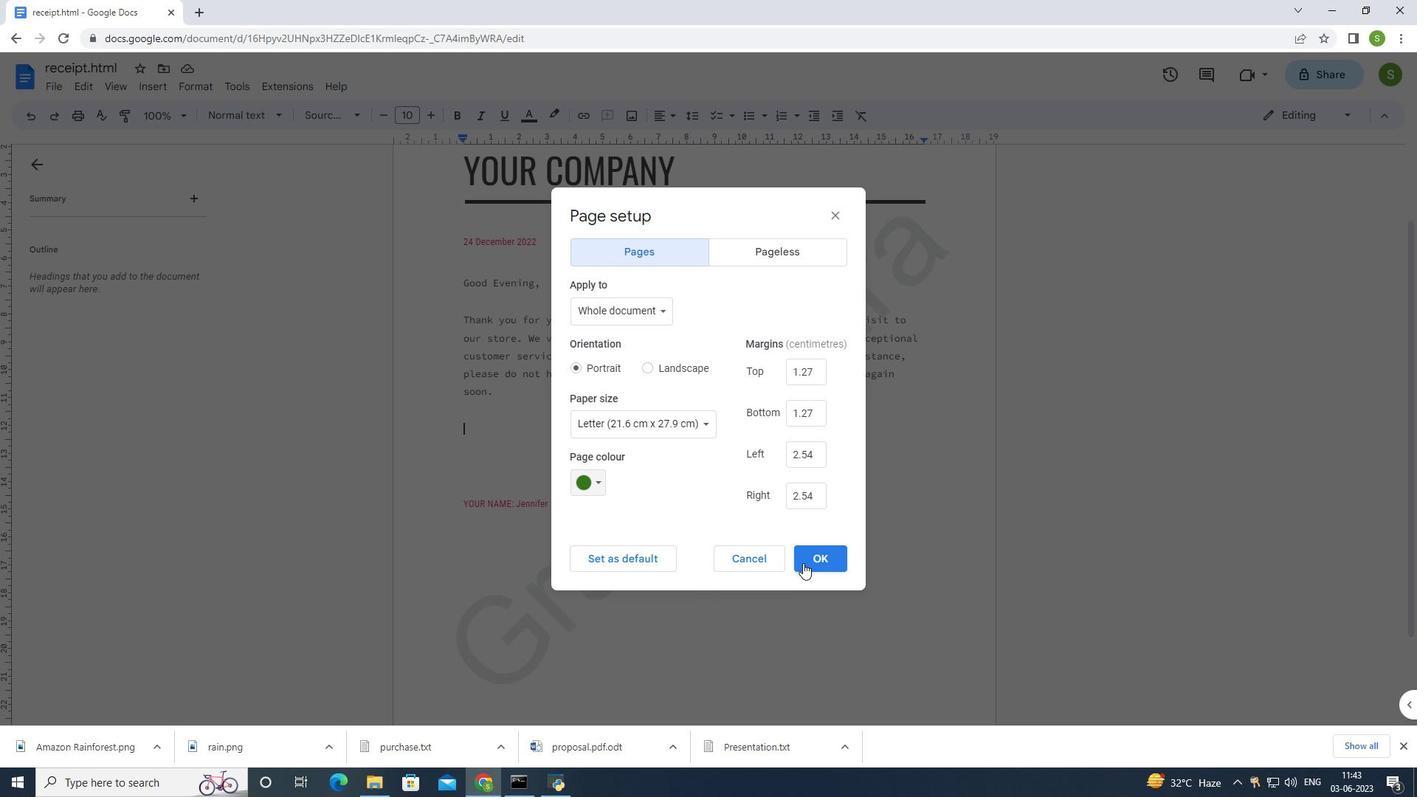 
Action: Mouse moved to (575, 303)
Screenshot: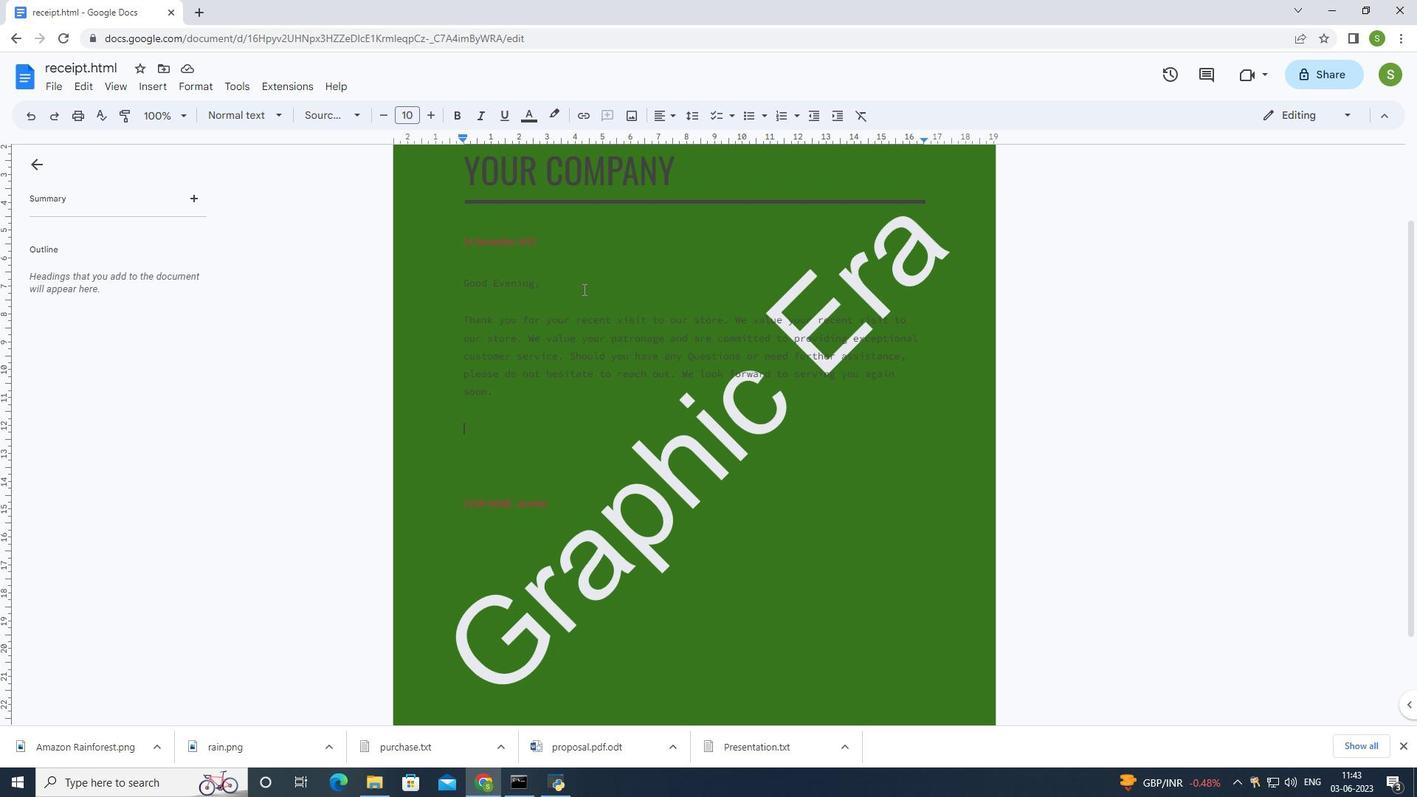 
Action: Mouse scrolled (575, 304) with delta (0, 0)
Screenshot: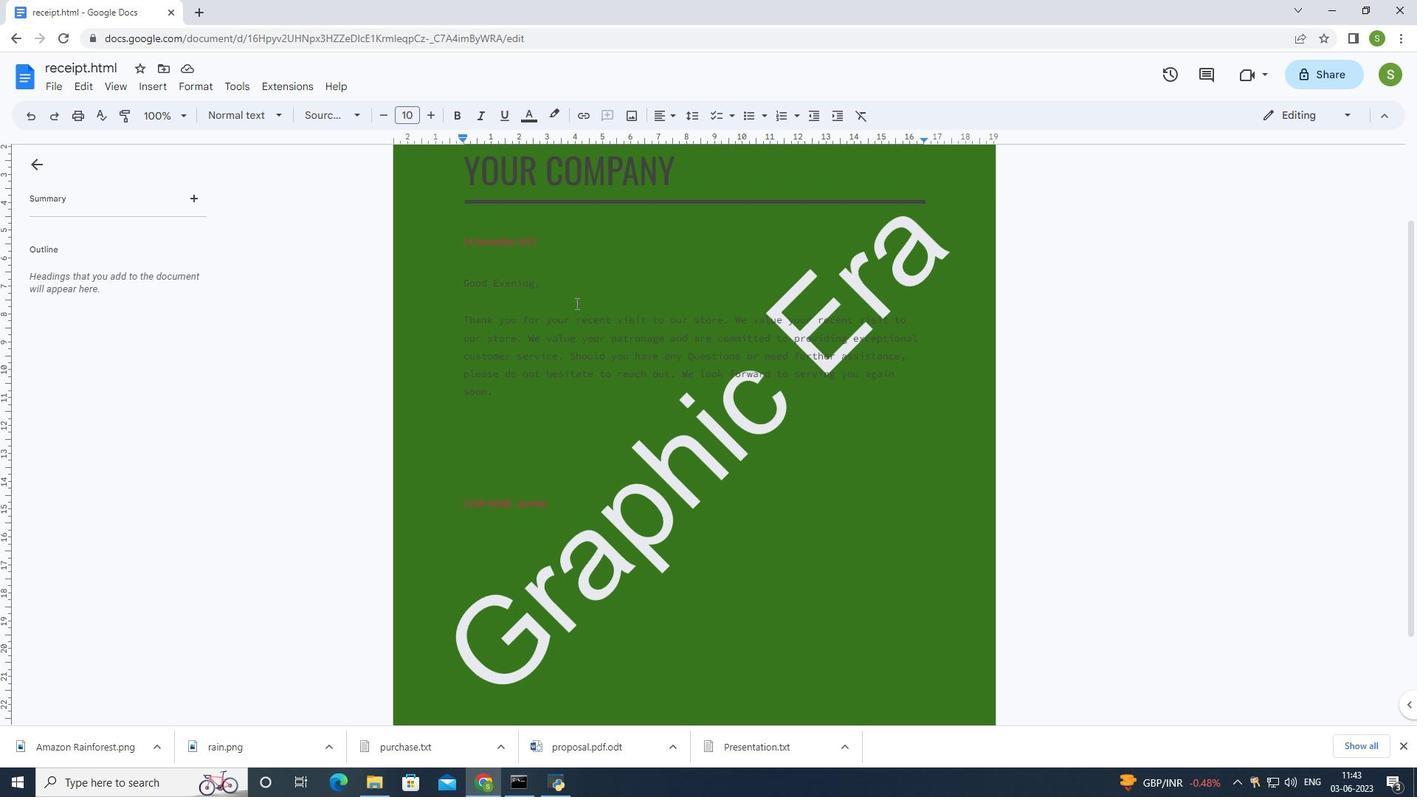 
Action: Mouse scrolled (575, 304) with delta (0, 0)
Screenshot: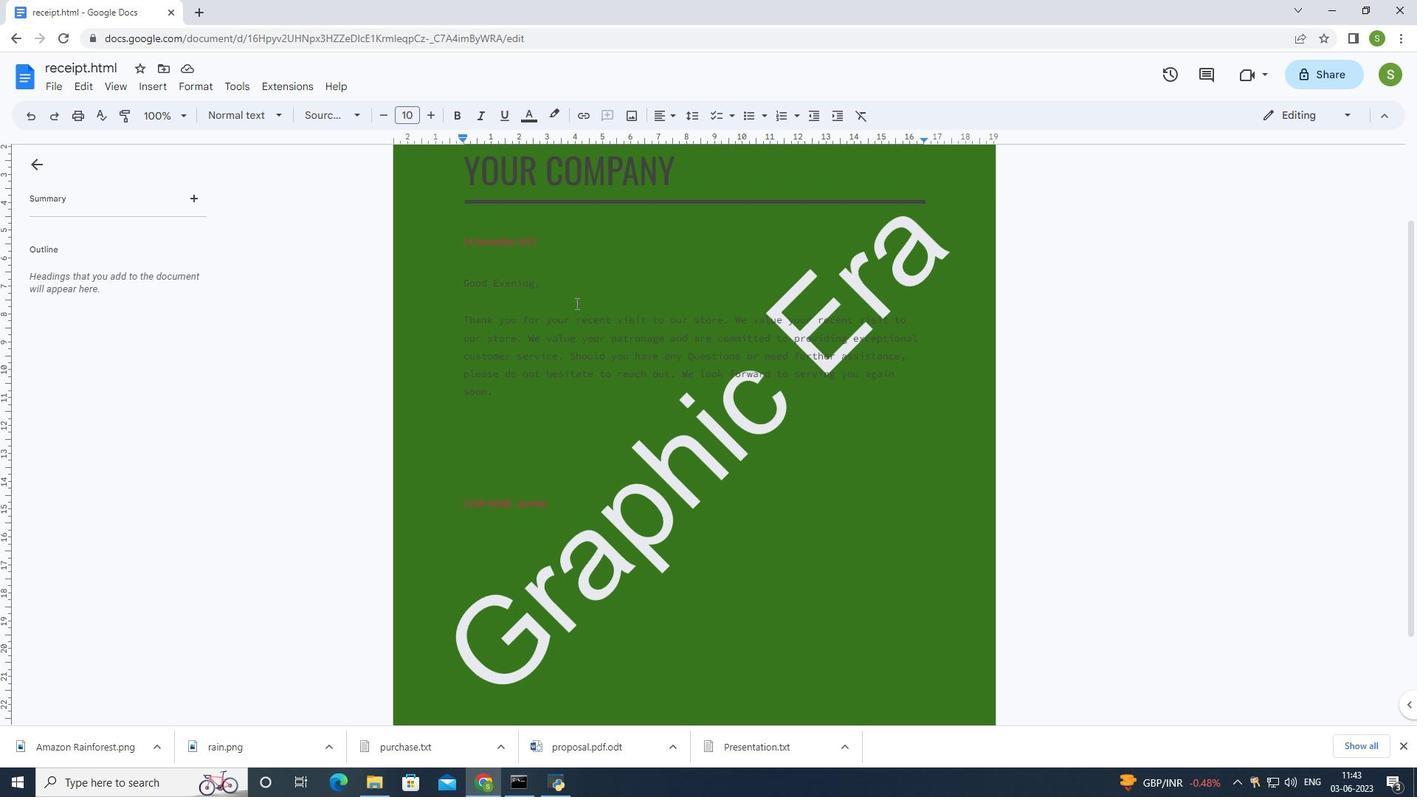 
Action: Mouse moved to (684, 267)
Screenshot: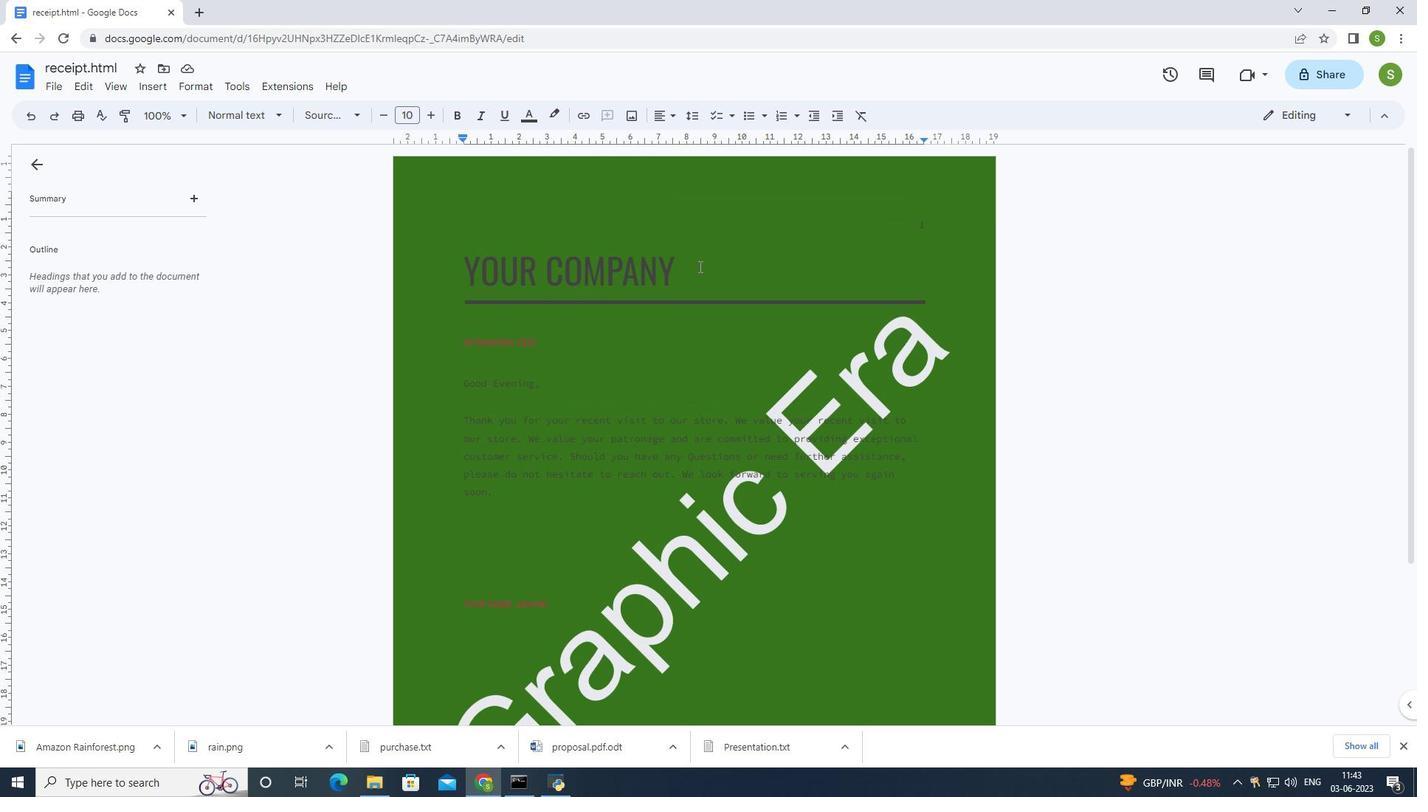 
Action: Mouse pressed left at (684, 267)
Screenshot: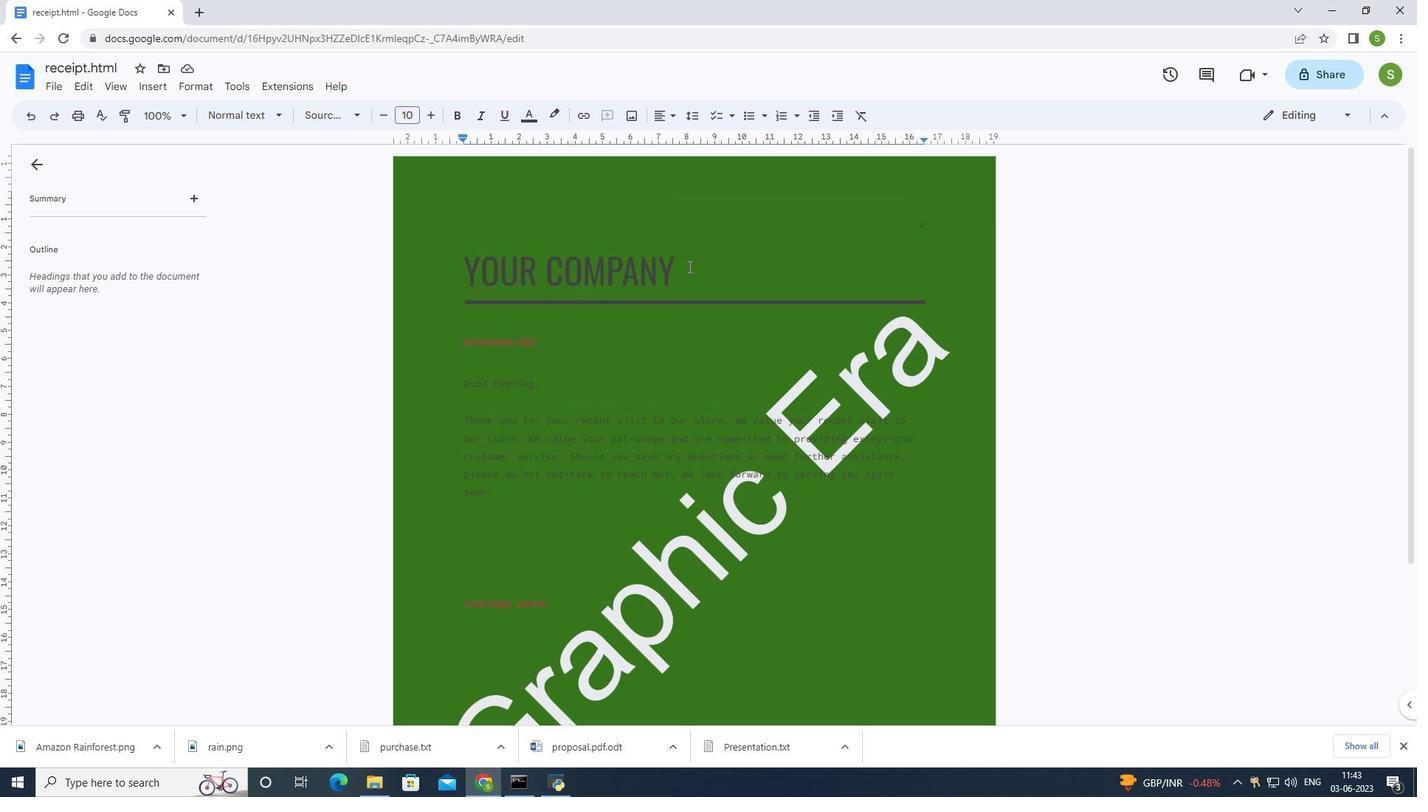 
Action: Mouse moved to (694, 260)
Screenshot: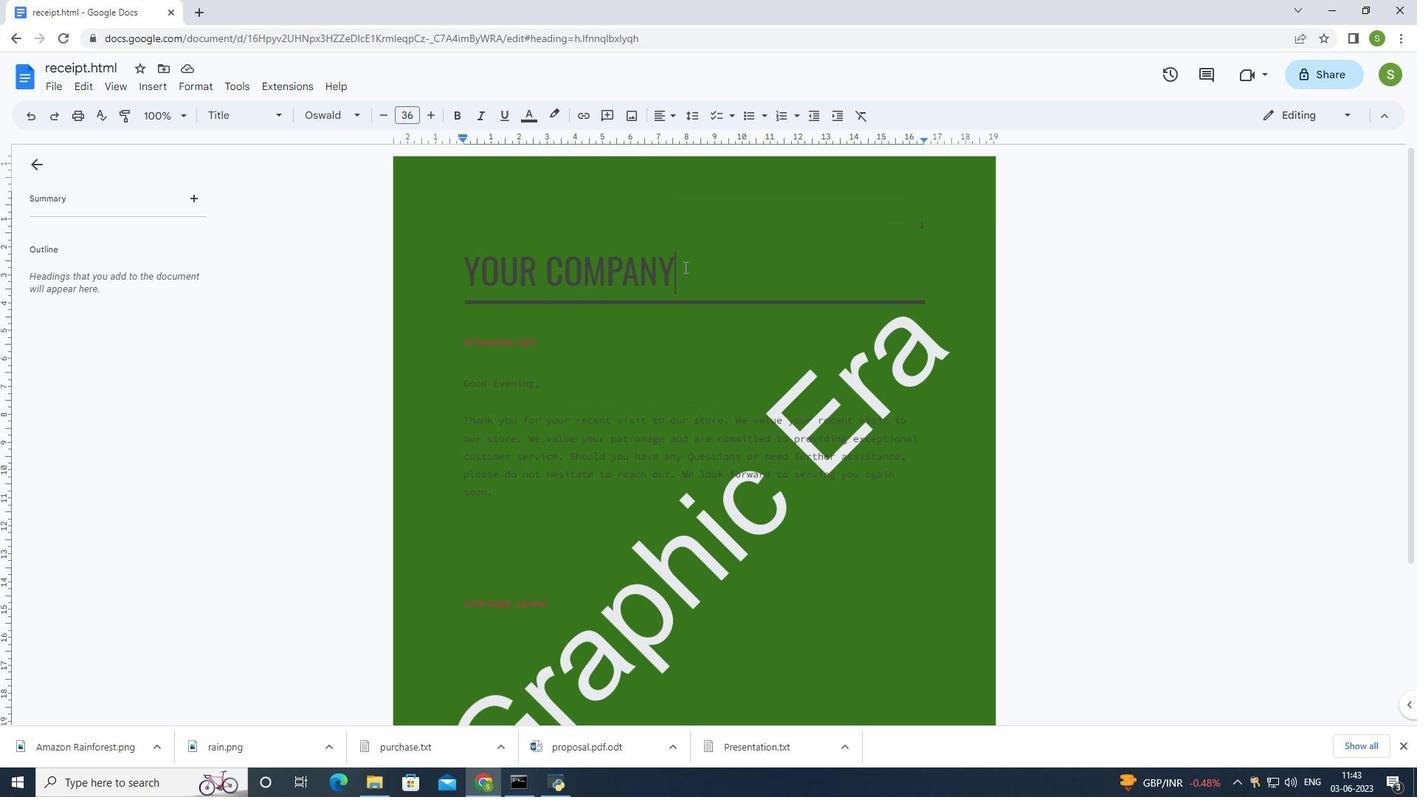 
Action: Key pressed <Key.backspace><Key.backspace><Key.backspace><Key.backspace><Key.backspace><Key.backspace><Key.backspace><Key.backspace><Key.backspace><Key.backspace><Key.backspace><Key.backspace><Key.shift>Ramsons<Key.enter>
Screenshot: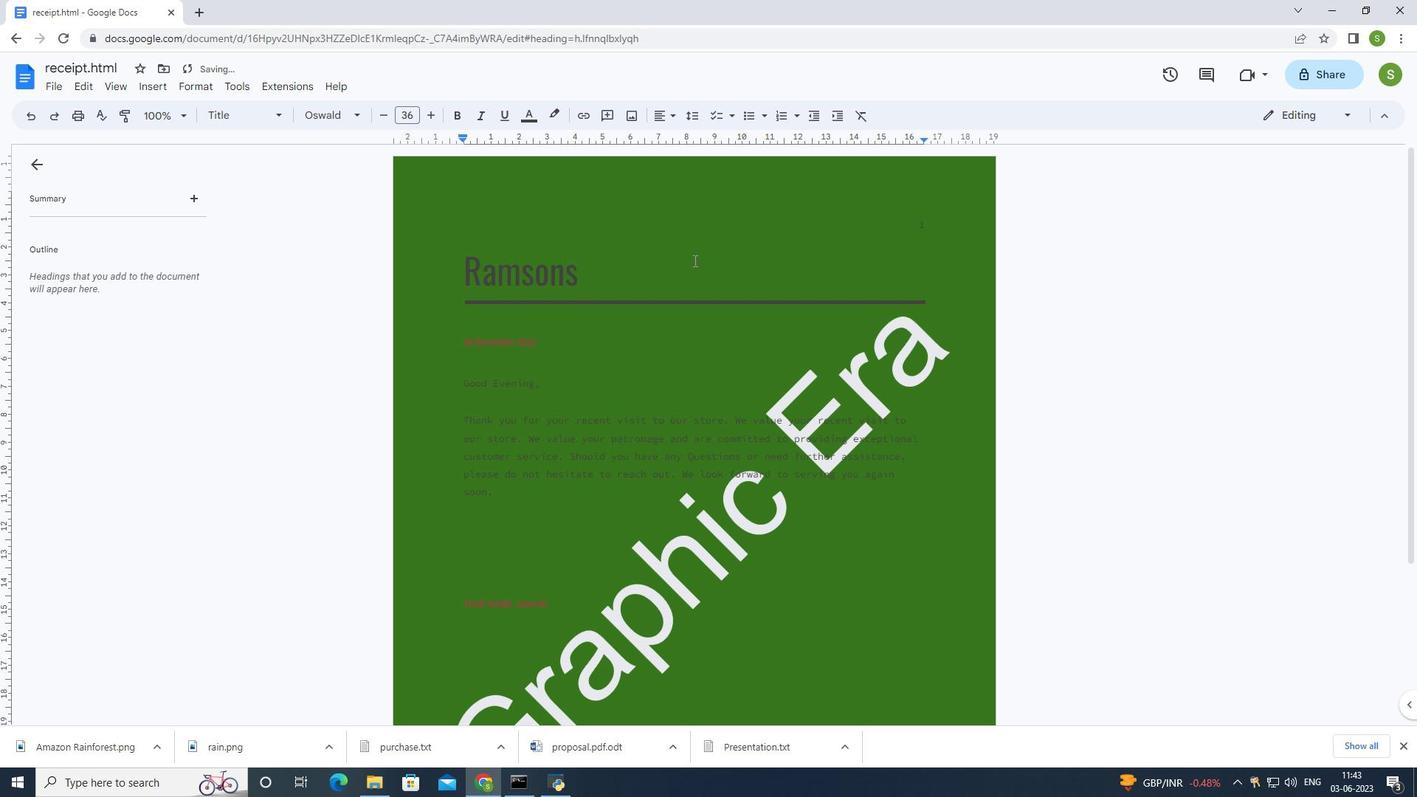 
Action: Mouse moved to (632, 319)
Screenshot: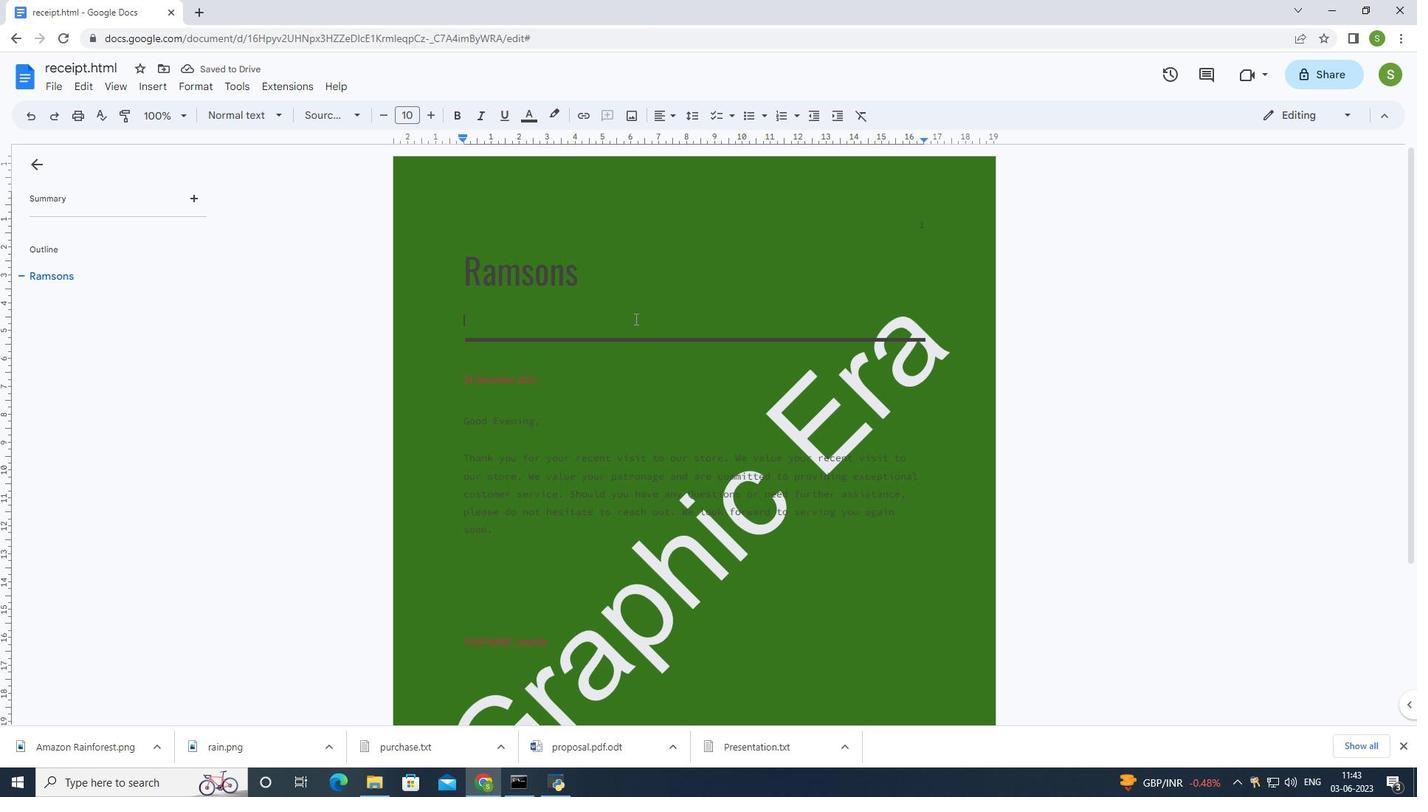 
